 Task: In the Contact  JohnsonMarry@abc7ny.com, Log Call and save with description: 'Engaged in a call with a potential buyer who needs training.'; Select call outcome: 'Busy '; Select call Direction: Inbound; Add date: '23 September, 2023' and time 10:00:AM. Logged in from softage.1@softage.net
Action: Mouse moved to (104, 68)
Screenshot: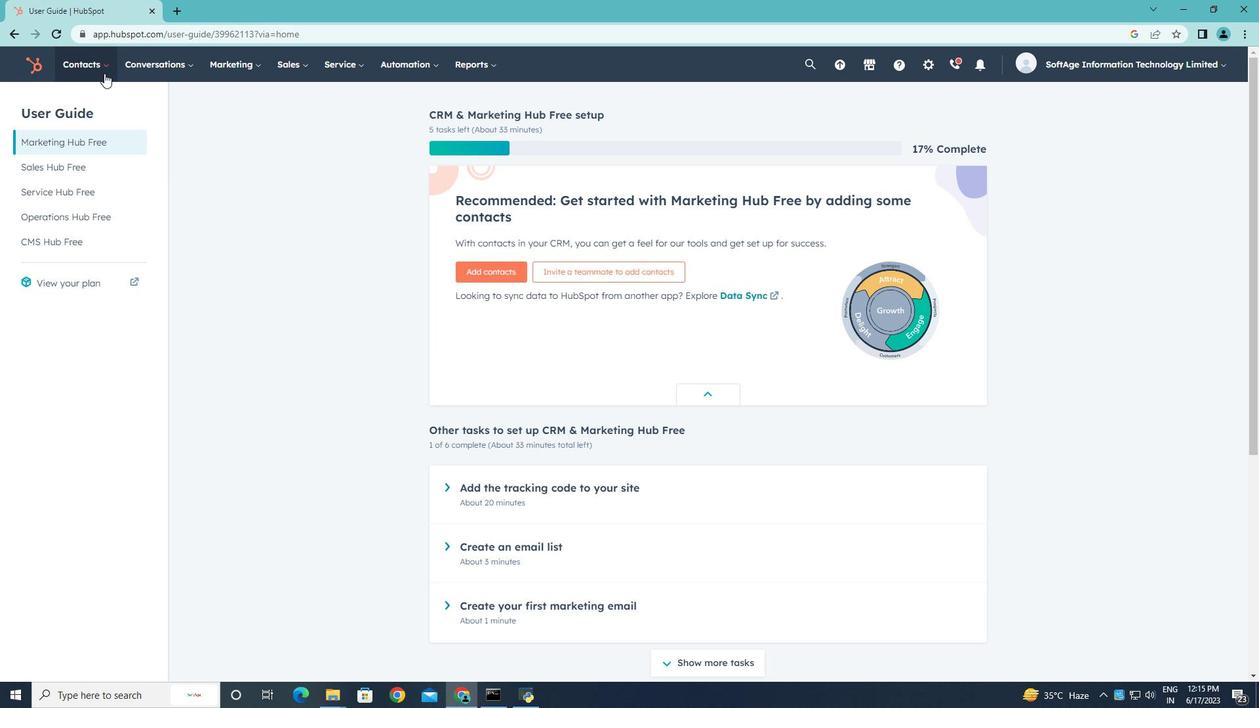 
Action: Mouse pressed left at (104, 68)
Screenshot: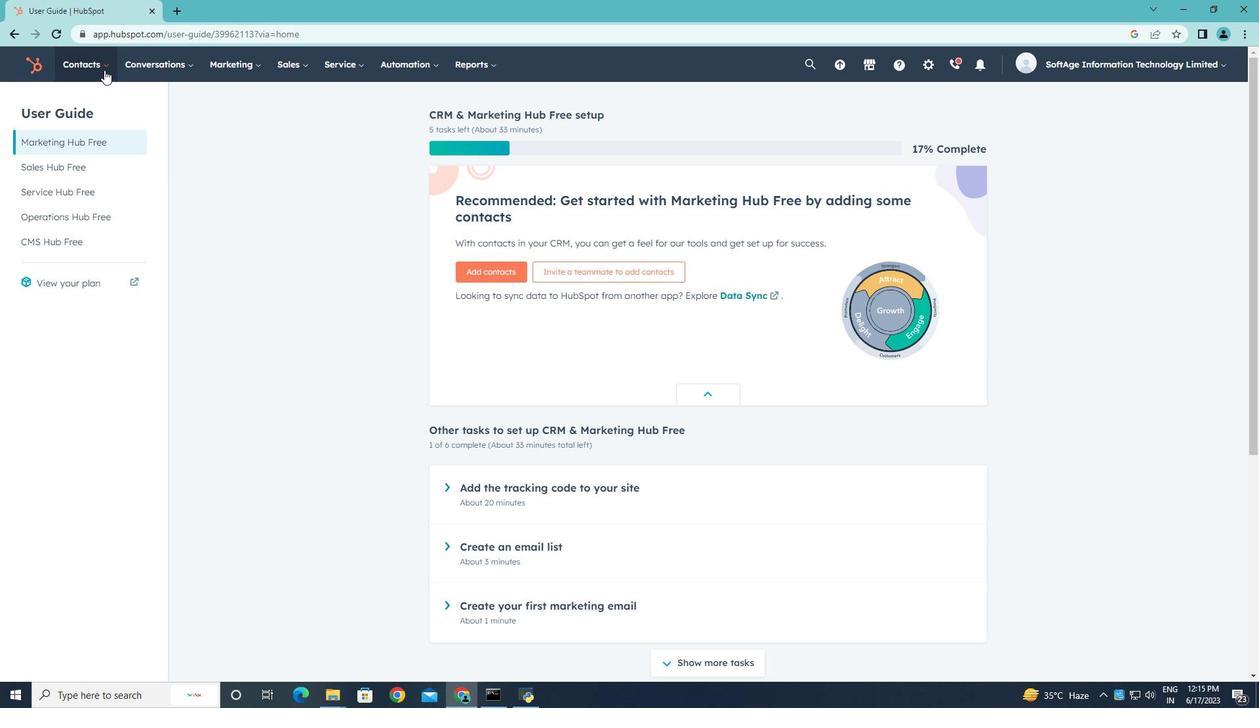 
Action: Mouse moved to (95, 100)
Screenshot: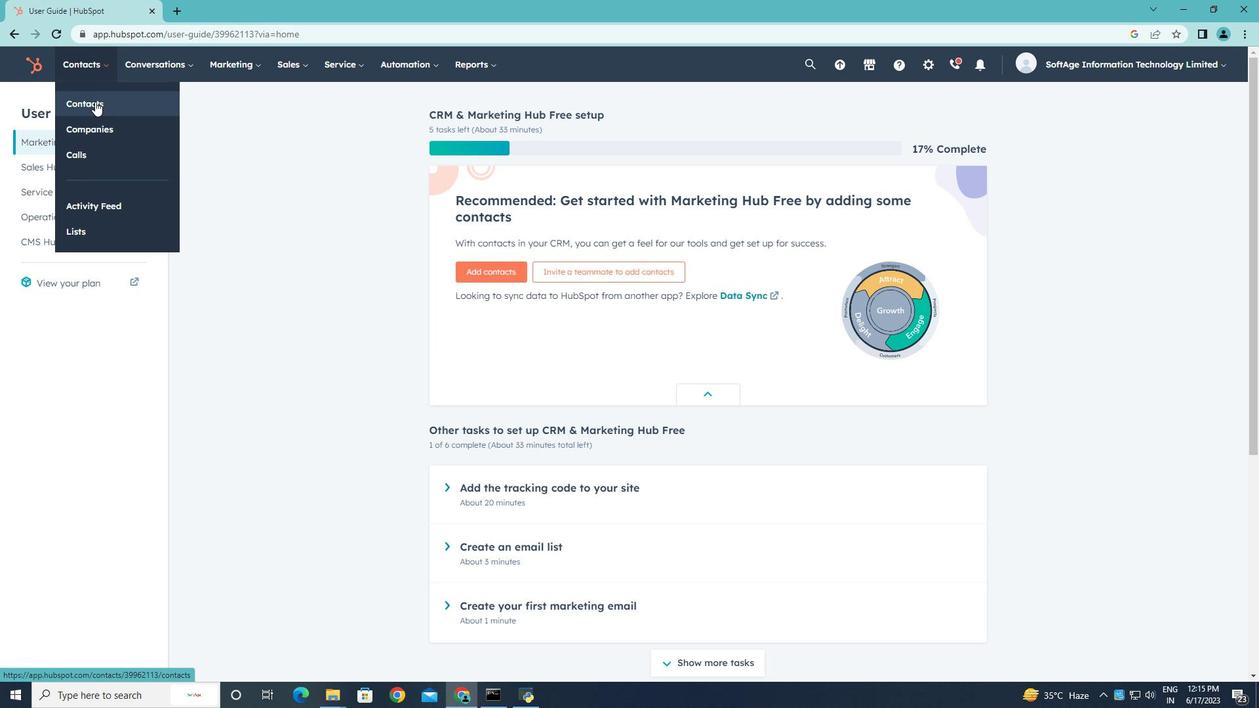 
Action: Mouse pressed left at (95, 100)
Screenshot: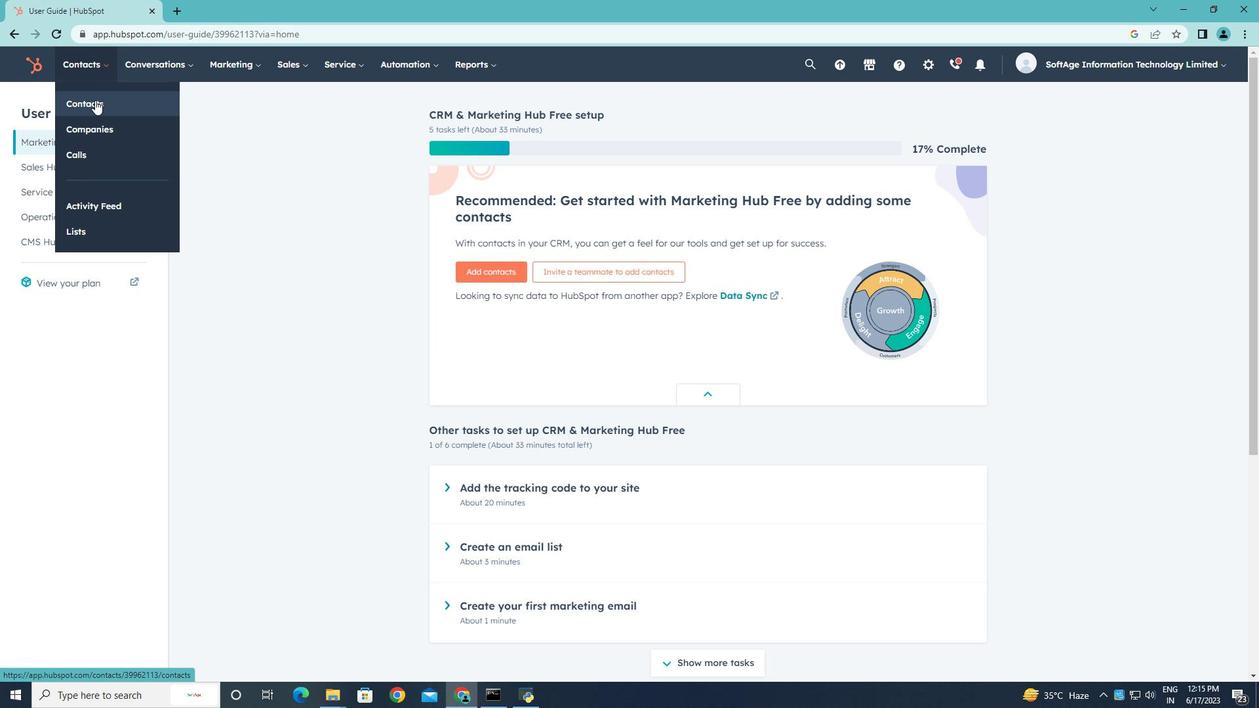 
Action: Mouse moved to (100, 209)
Screenshot: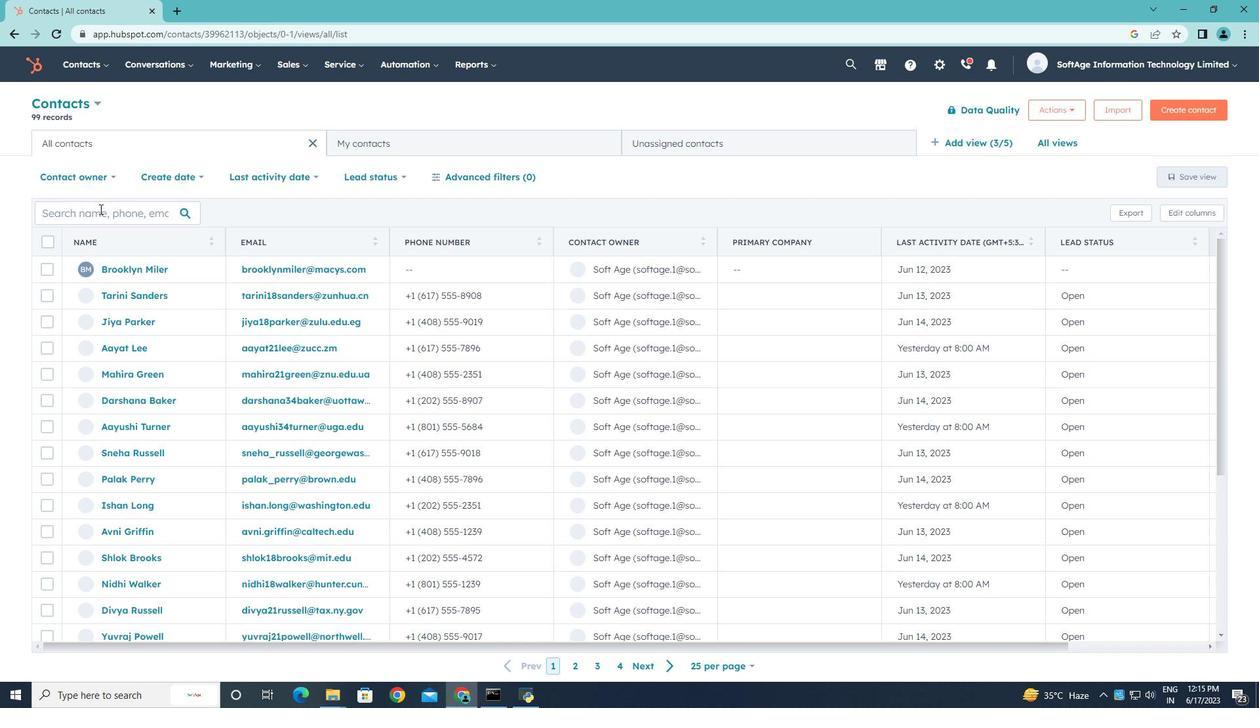 
Action: Mouse pressed left at (100, 209)
Screenshot: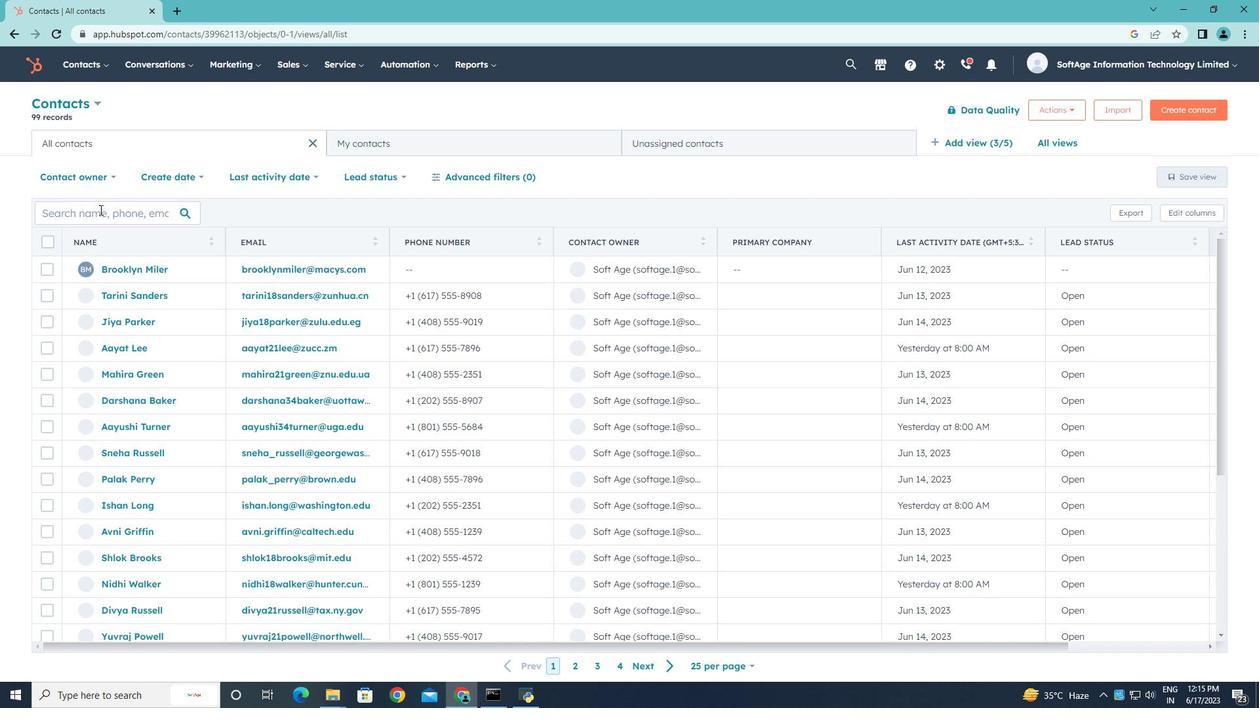 
Action: Key pressed <Key.shift>Johnson<Key.shift>Marry<Key.shift>@abc7ny.com
Screenshot: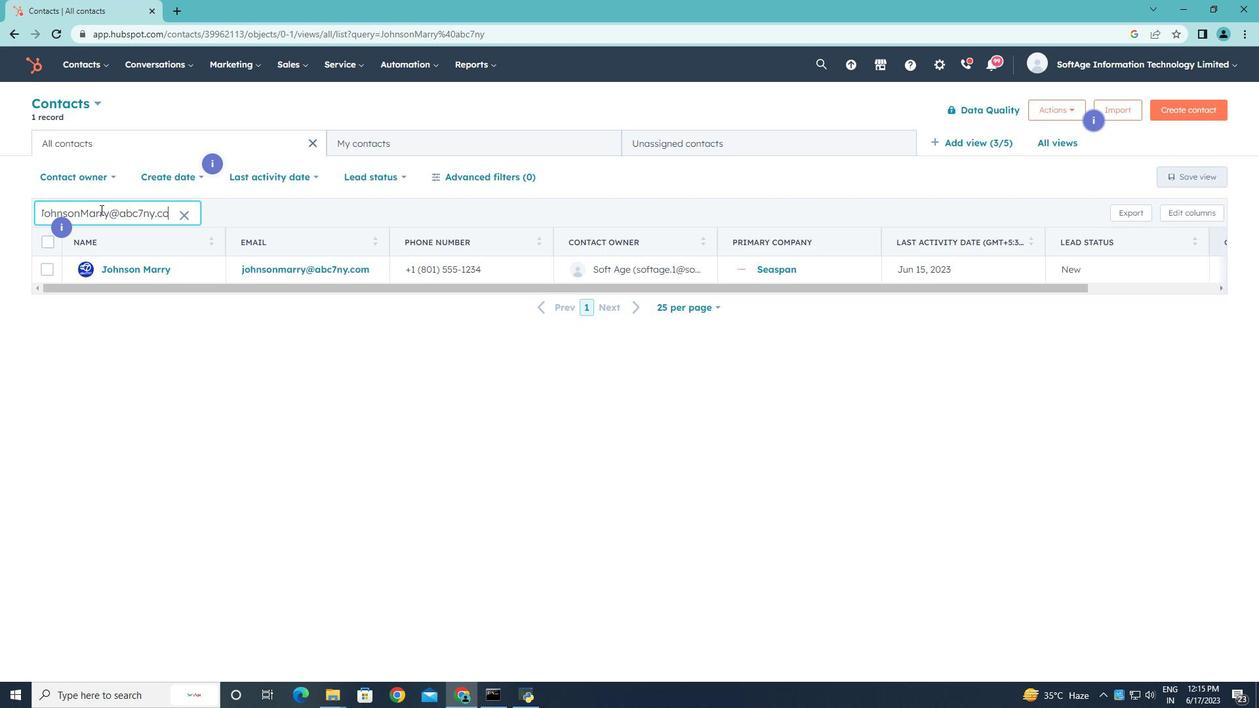 
Action: Mouse moved to (152, 270)
Screenshot: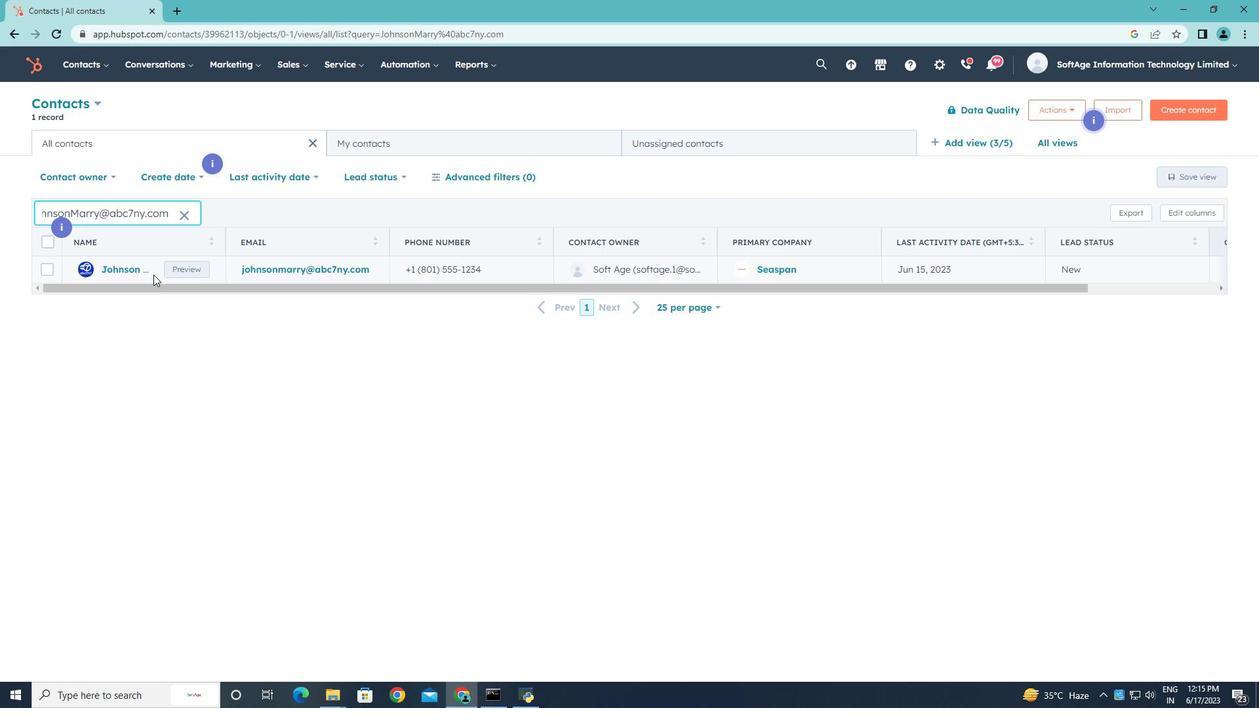 
Action: Mouse pressed left at (152, 270)
Screenshot: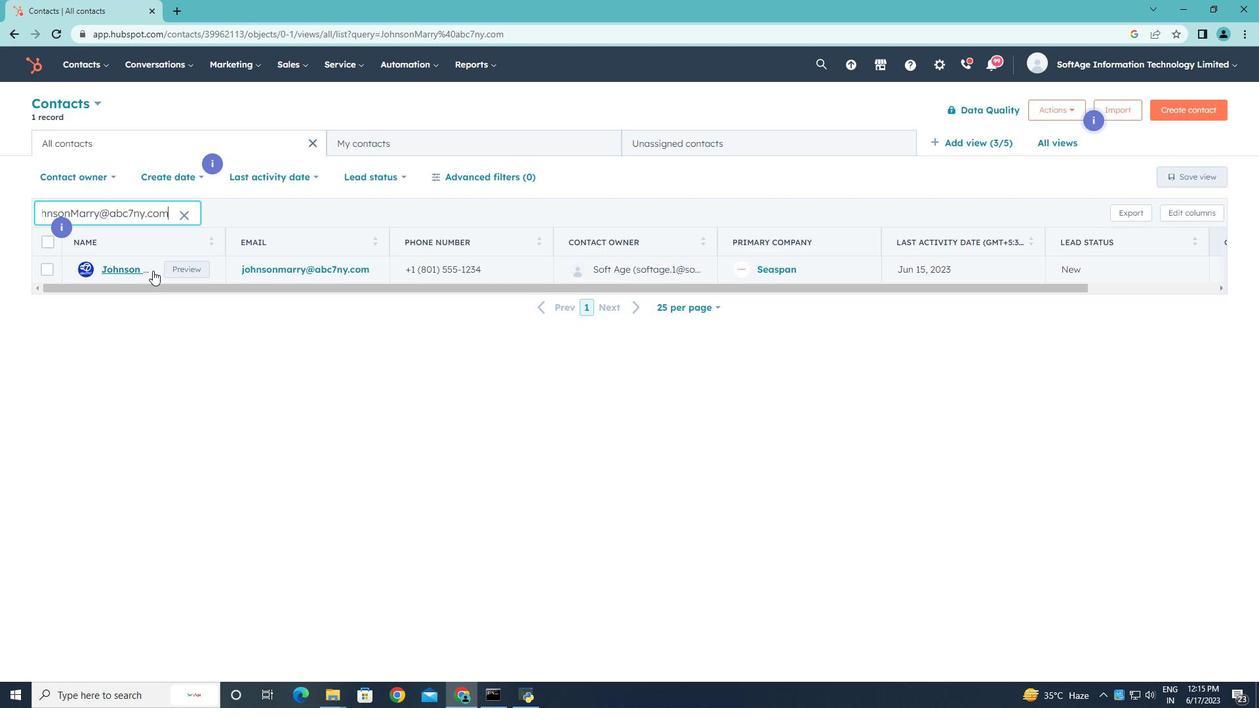 
Action: Mouse moved to (259, 220)
Screenshot: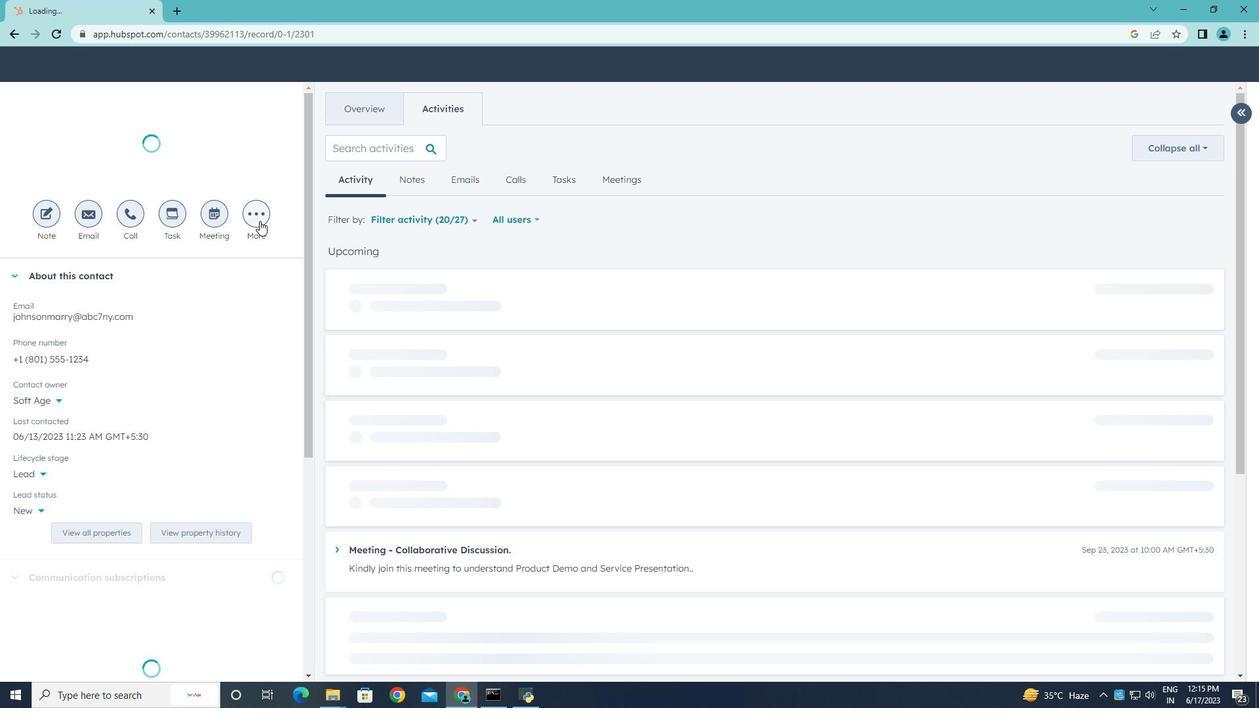 
Action: Mouse pressed left at (259, 220)
Screenshot: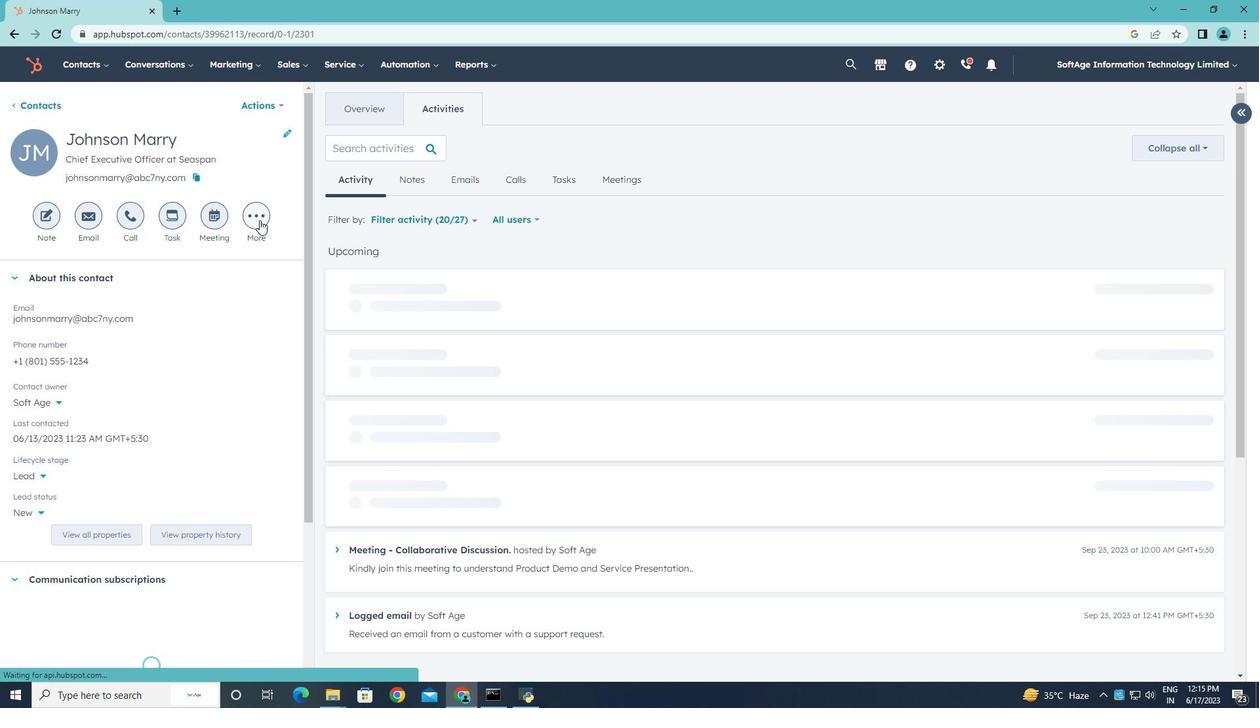 
Action: Mouse moved to (251, 329)
Screenshot: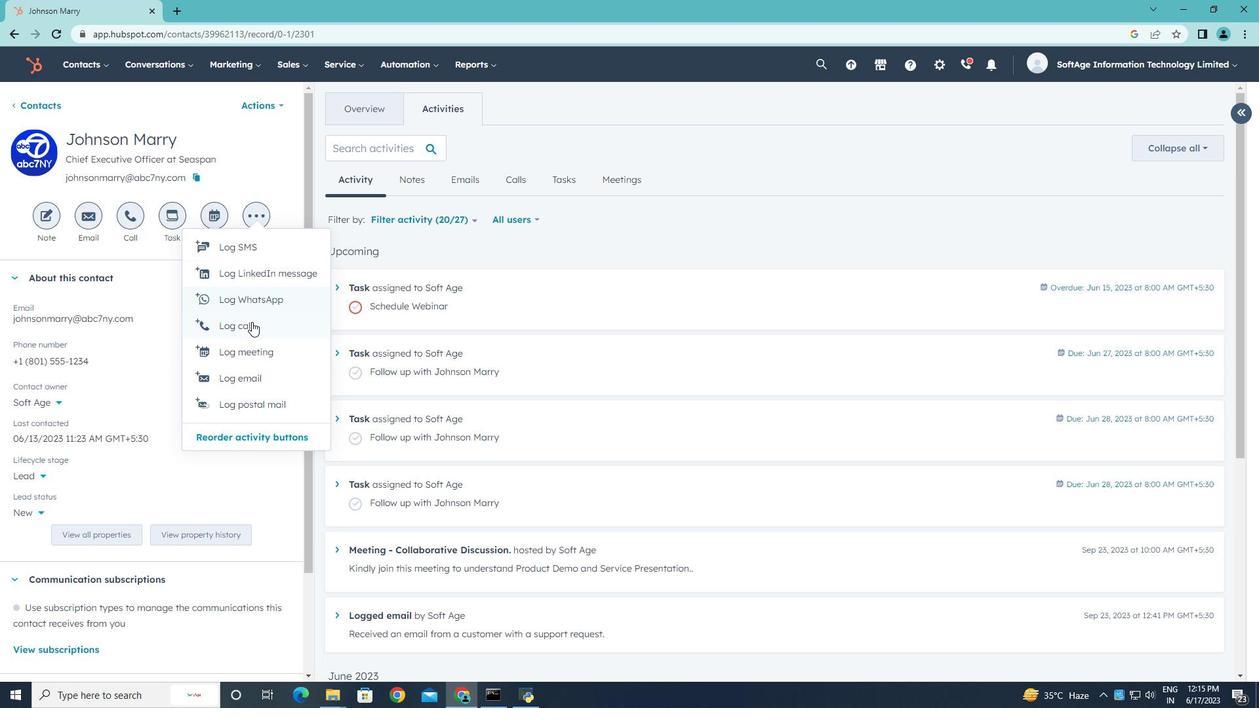
Action: Mouse pressed left at (251, 329)
Screenshot: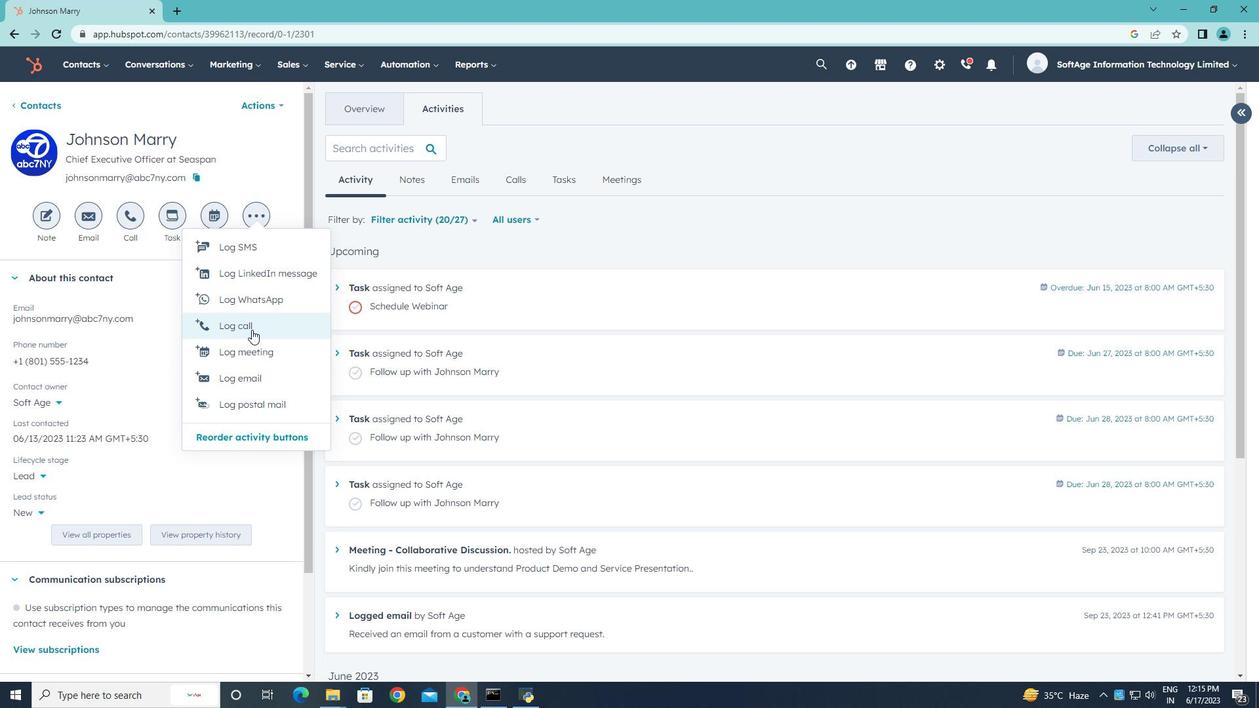 
Action: Key pressed <Key.shift>Engaged<Key.space>i<Key.space><Key.backspace>n<Key.space>a<Key.space>call<Key.space>with<Key.space>a<Key.space>potential<Key.space>buyer<Key.space>who<Key.space>needs<Key.space>training
Screenshot: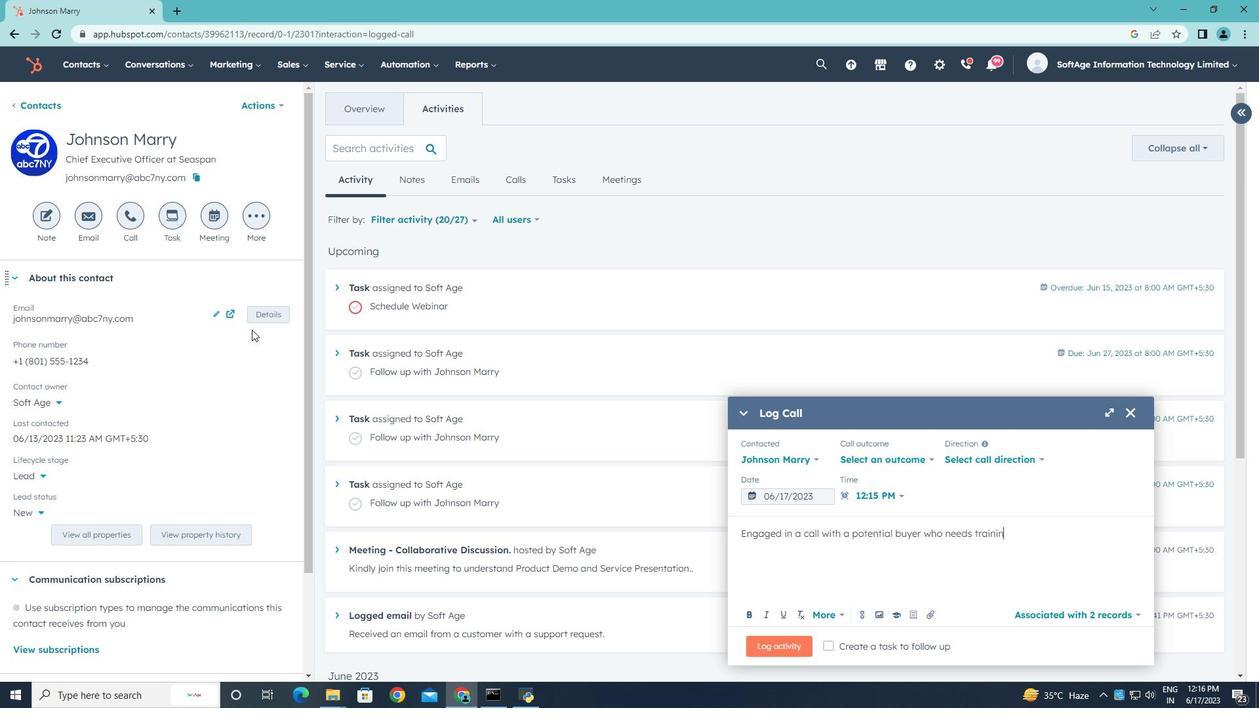 
Action: Mouse moved to (916, 636)
Screenshot: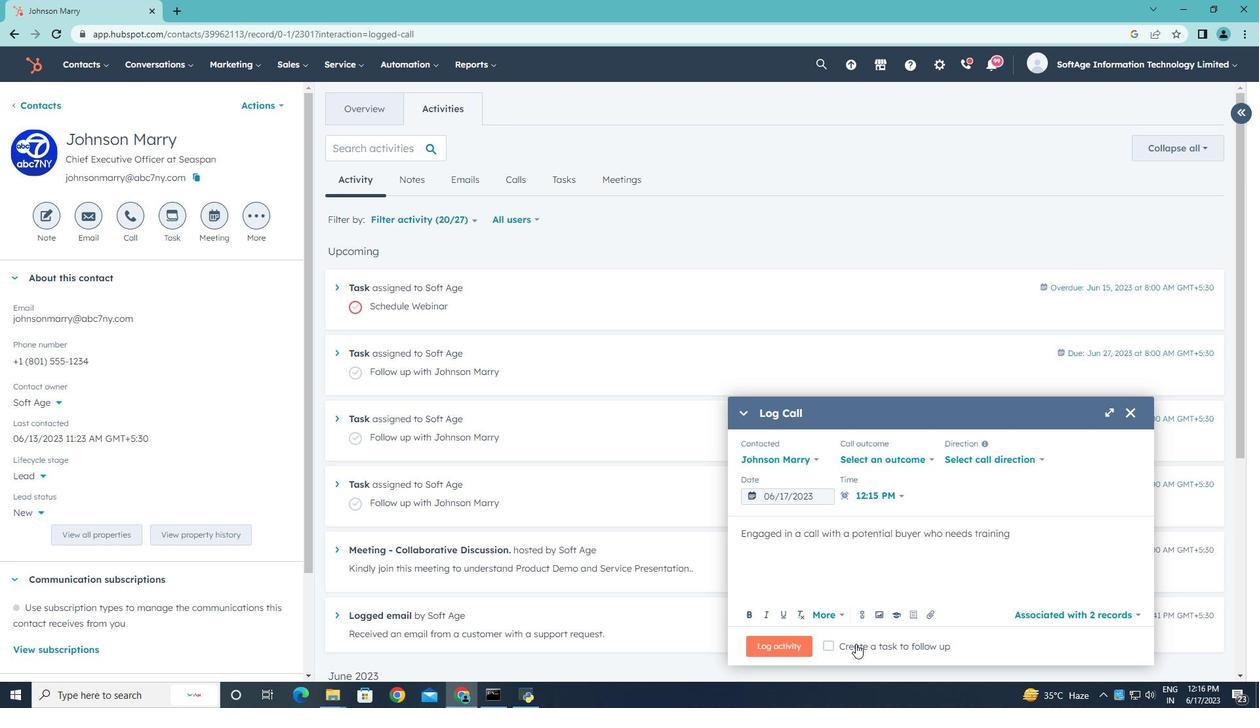 
Action: Key pressed .
Screenshot: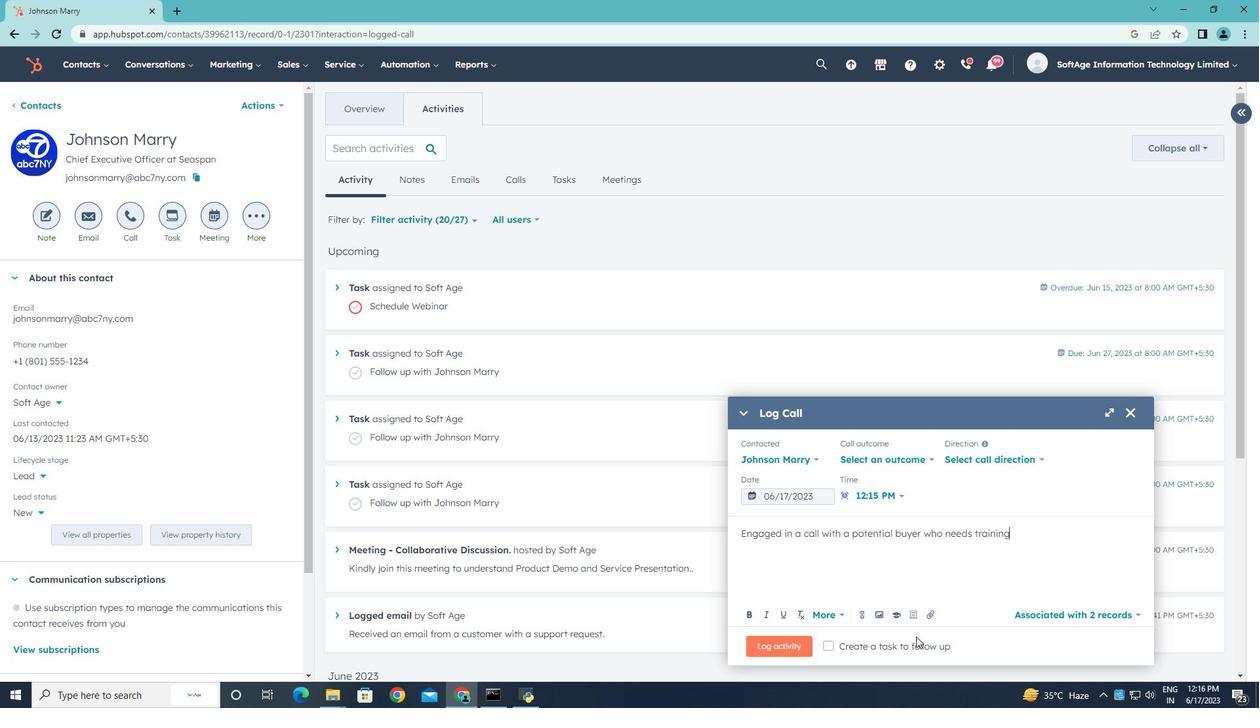 
Action: Mouse moved to (929, 460)
Screenshot: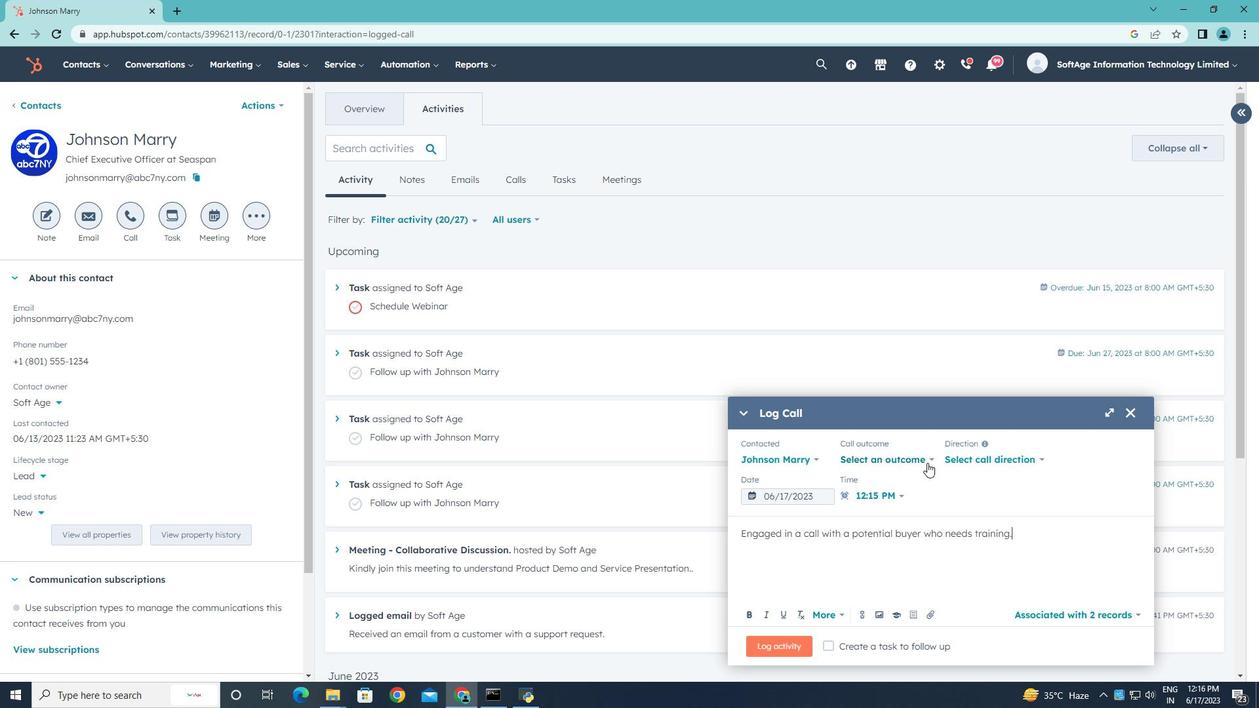 
Action: Mouse pressed left at (929, 460)
Screenshot: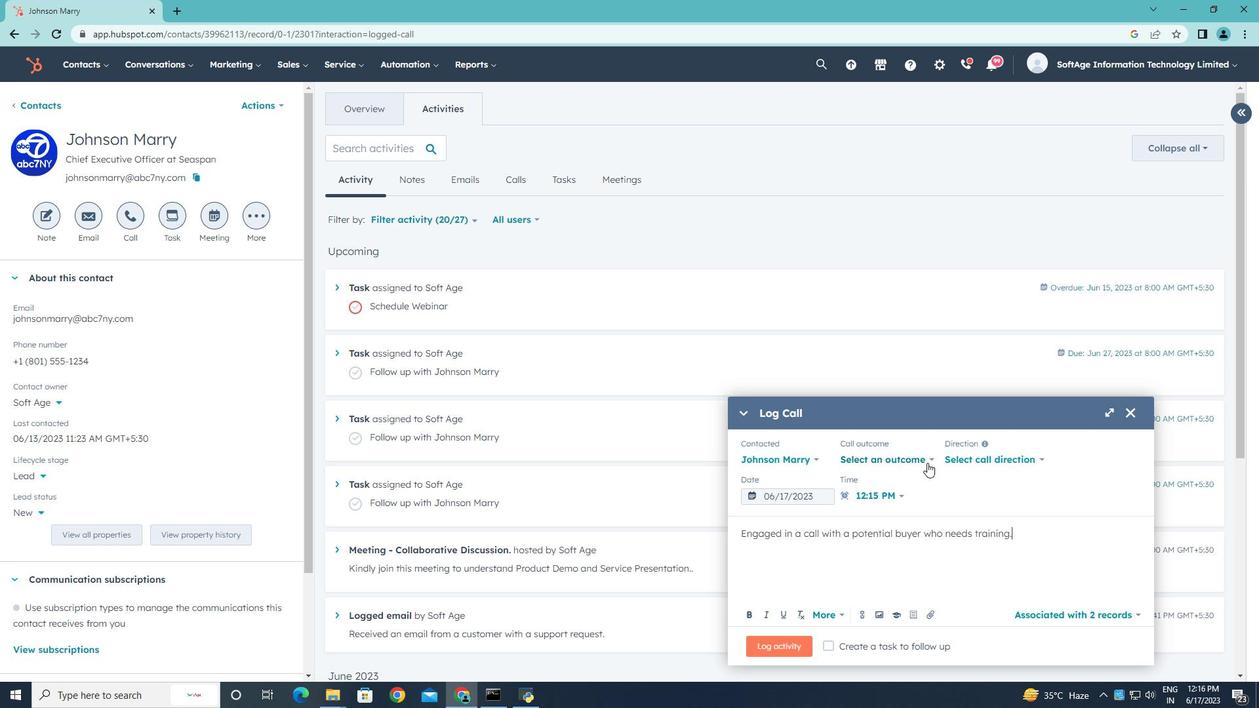 
Action: Mouse moved to (875, 490)
Screenshot: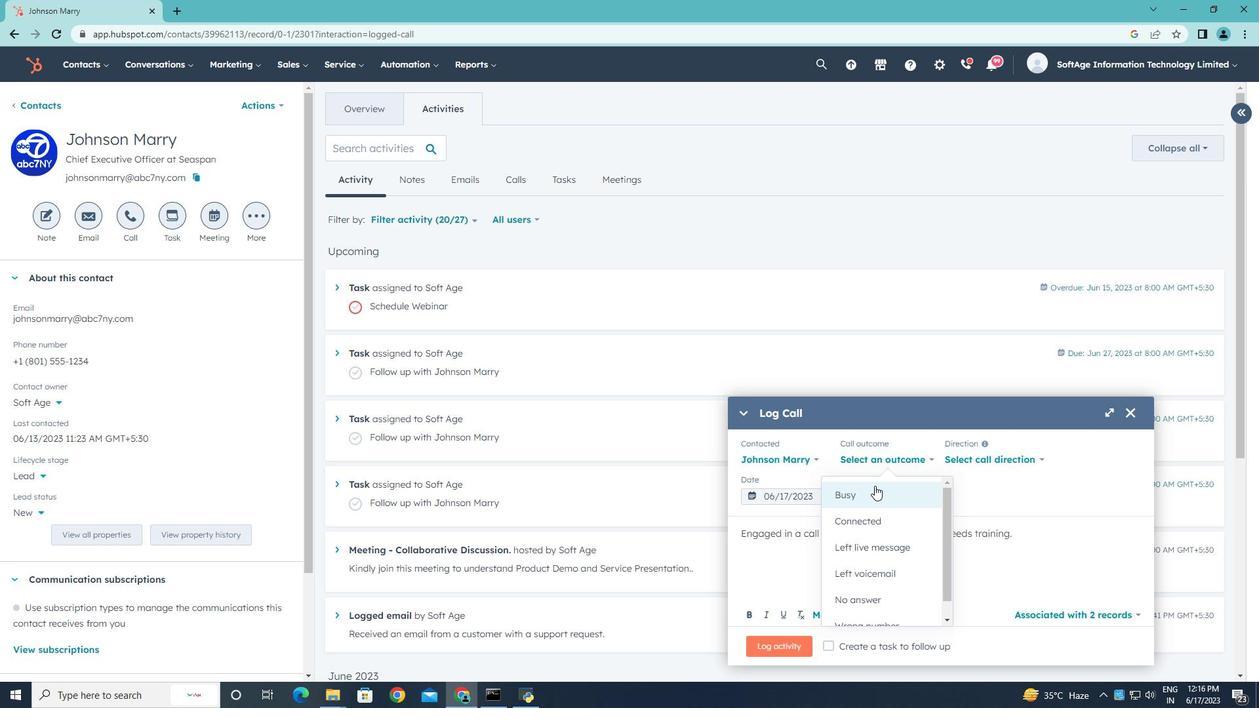 
Action: Mouse pressed left at (875, 490)
Screenshot: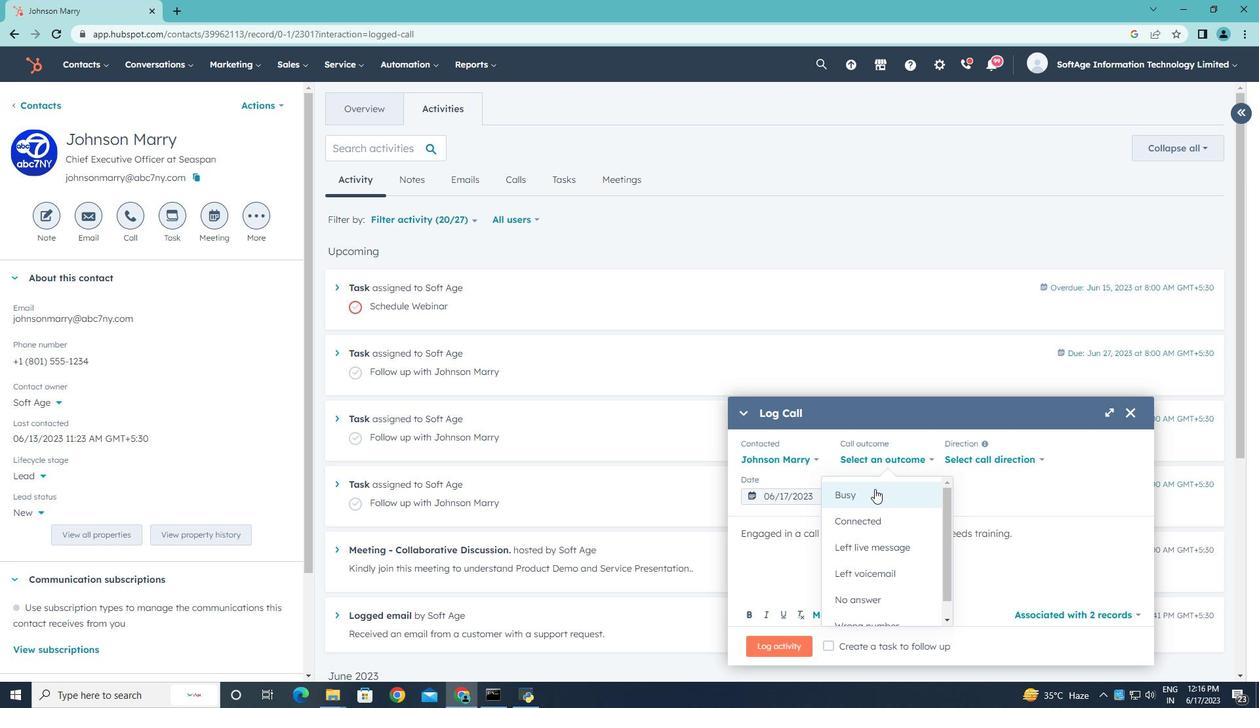 
Action: Mouse moved to (977, 459)
Screenshot: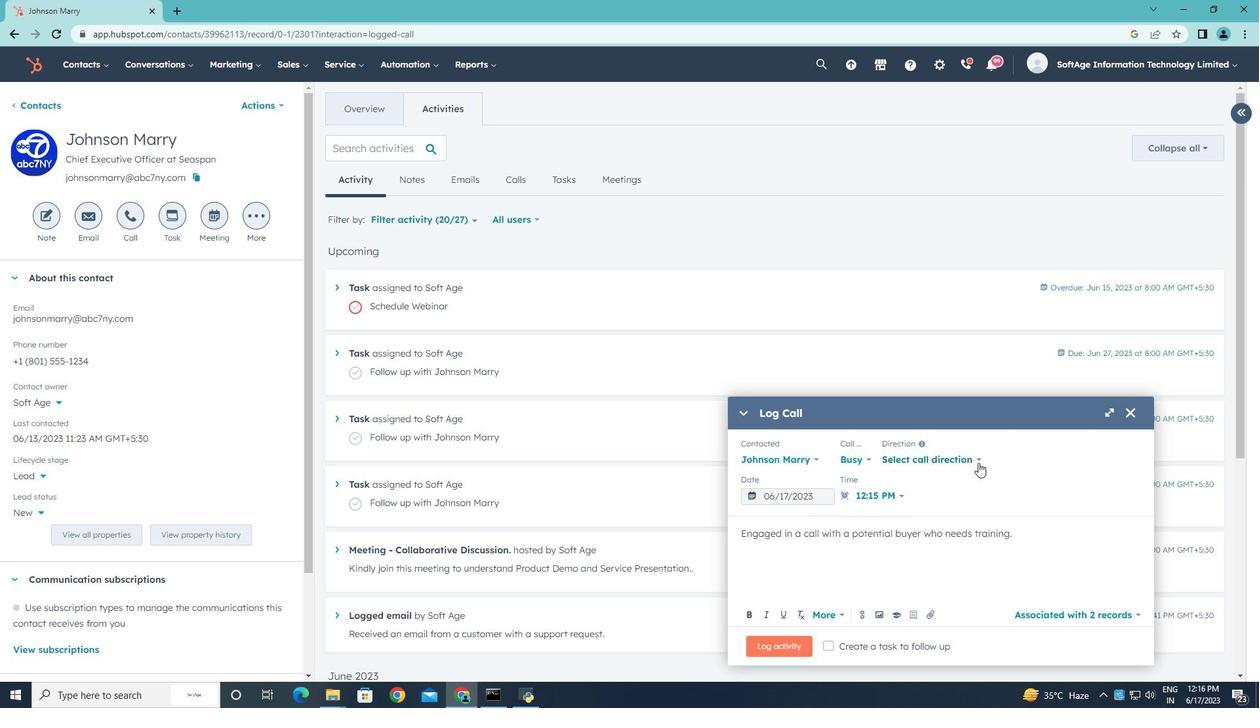 
Action: Mouse pressed left at (977, 459)
Screenshot: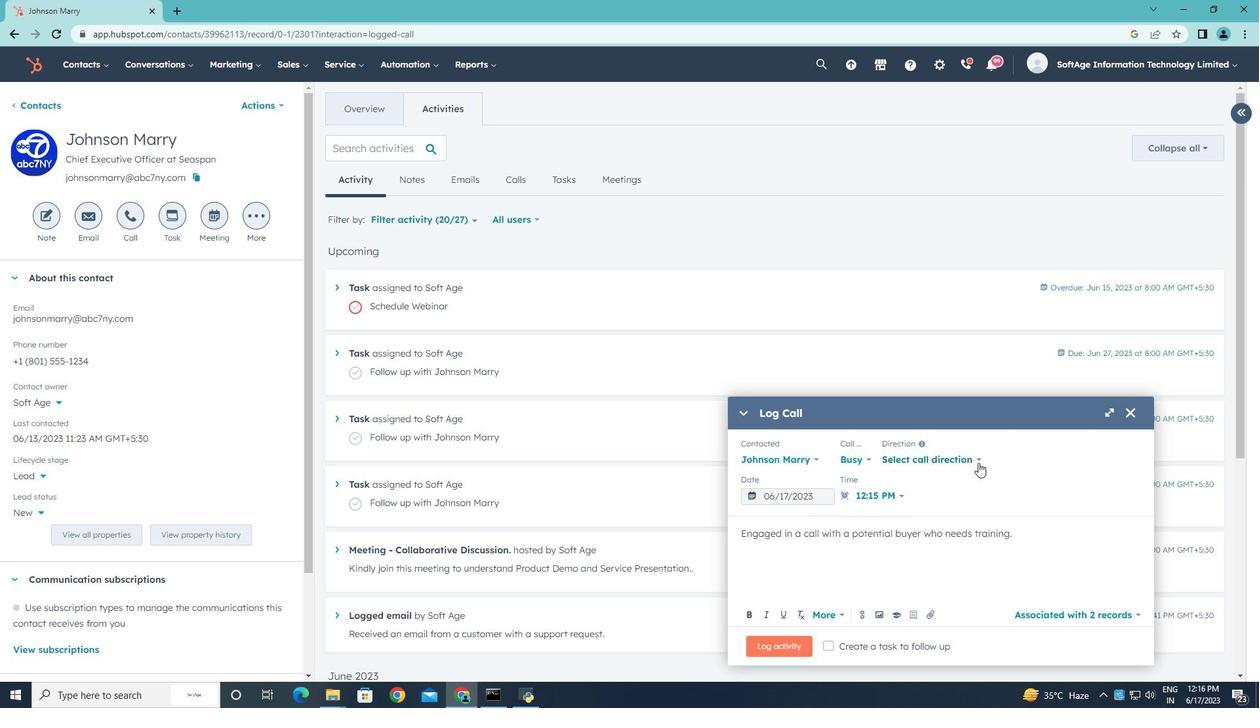 
Action: Mouse moved to (936, 495)
Screenshot: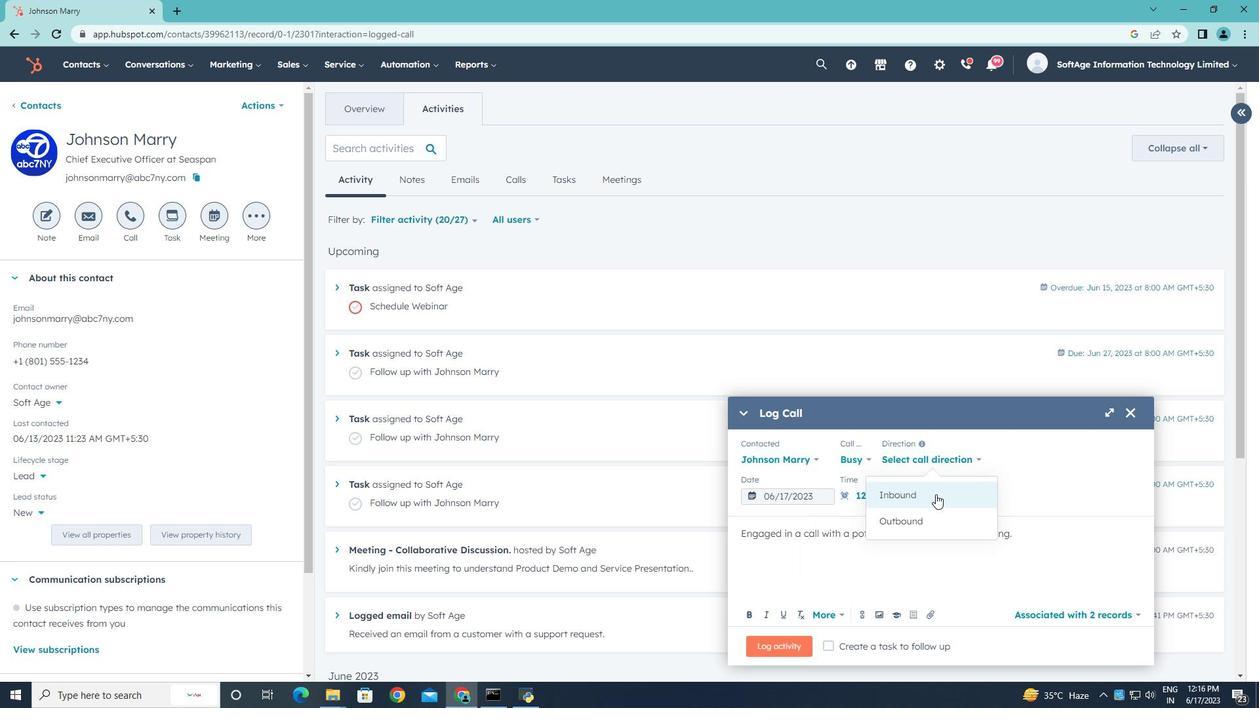 
Action: Mouse pressed left at (936, 495)
Screenshot: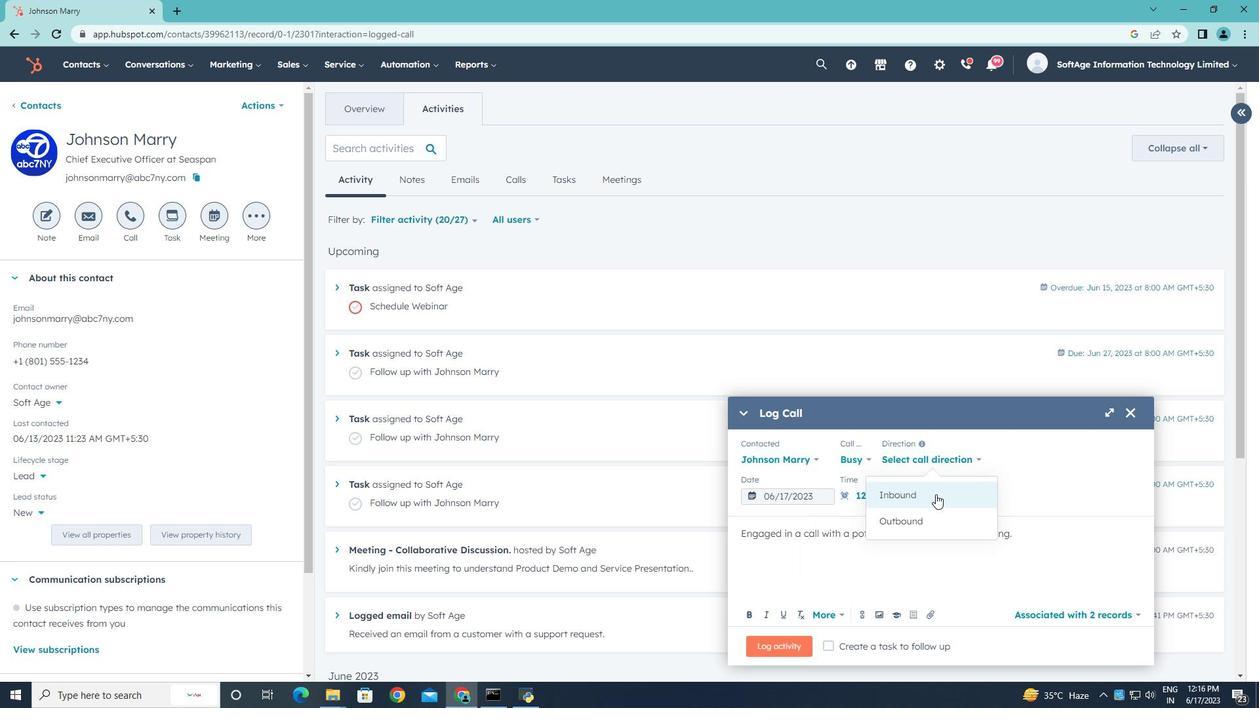 
Action: Mouse moved to (1037, 463)
Screenshot: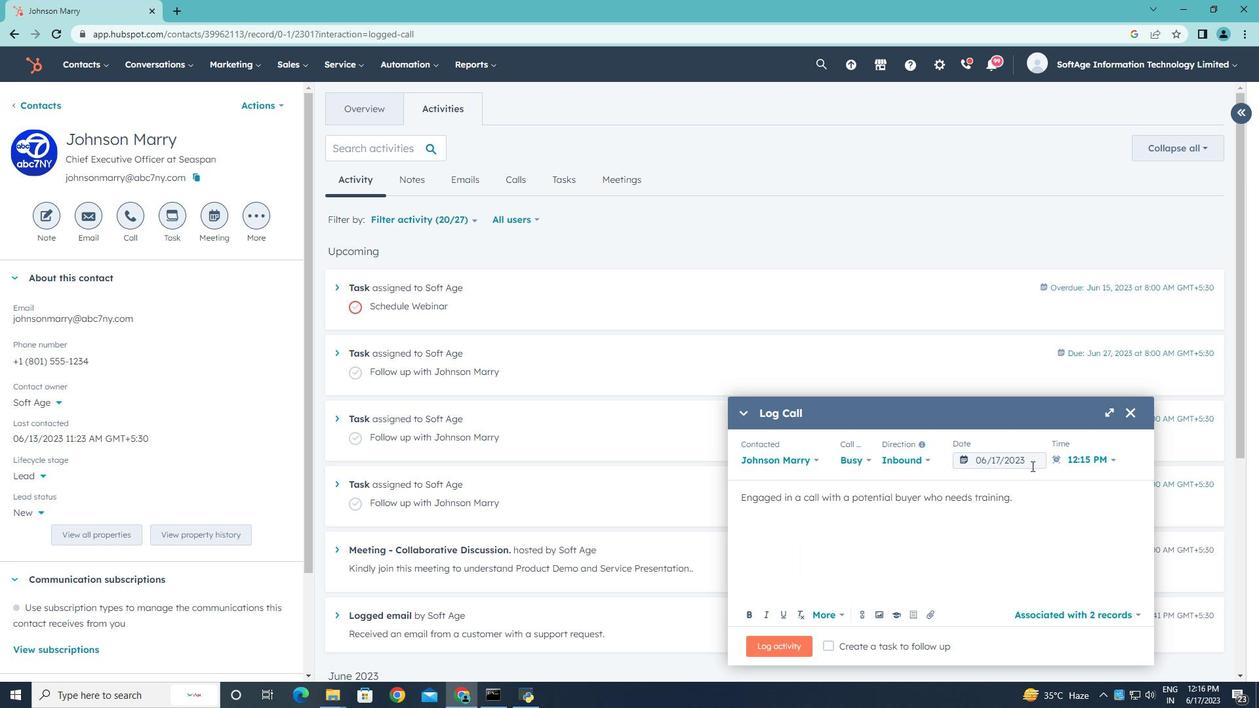 
Action: Mouse pressed left at (1037, 463)
Screenshot: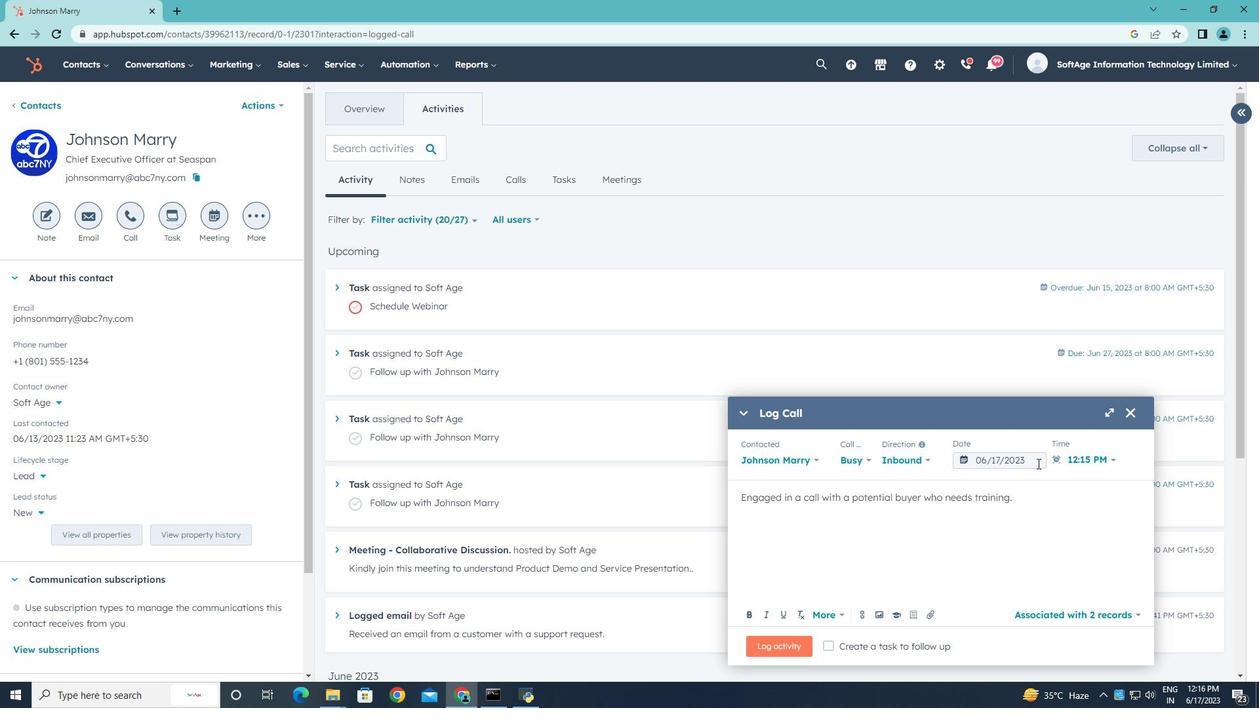 
Action: Mouse moved to (1122, 250)
Screenshot: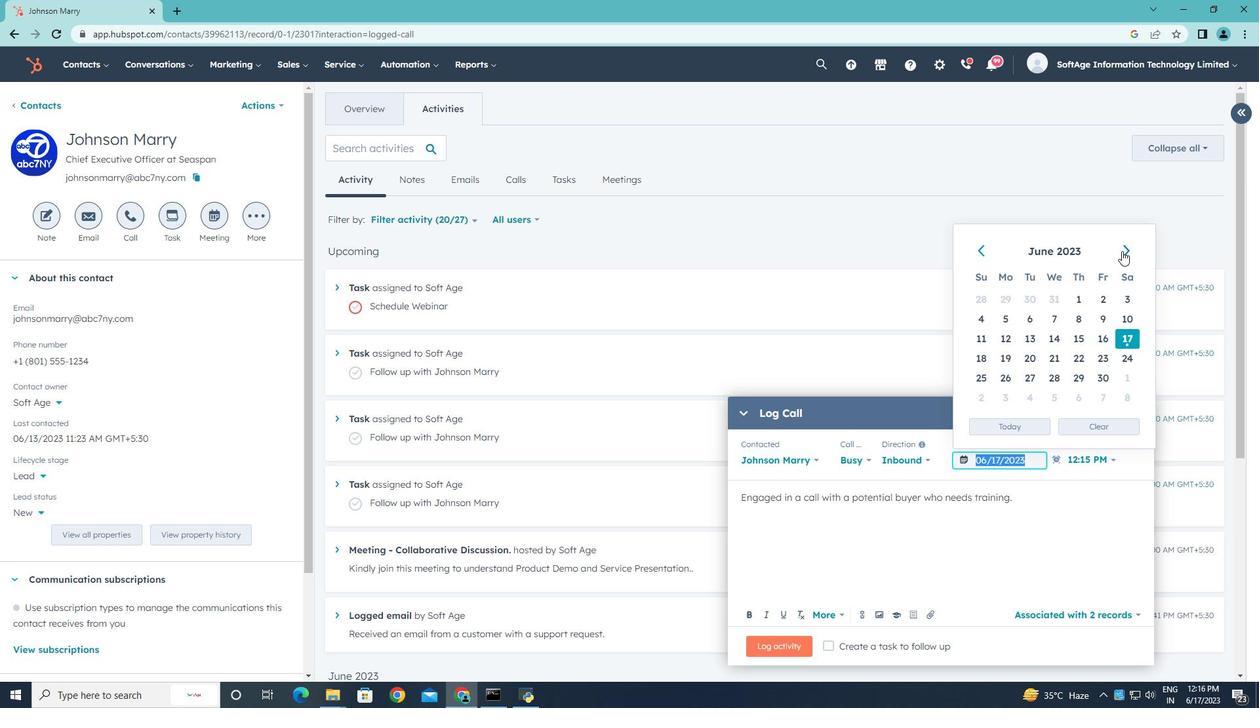 
Action: Mouse pressed left at (1122, 250)
Screenshot: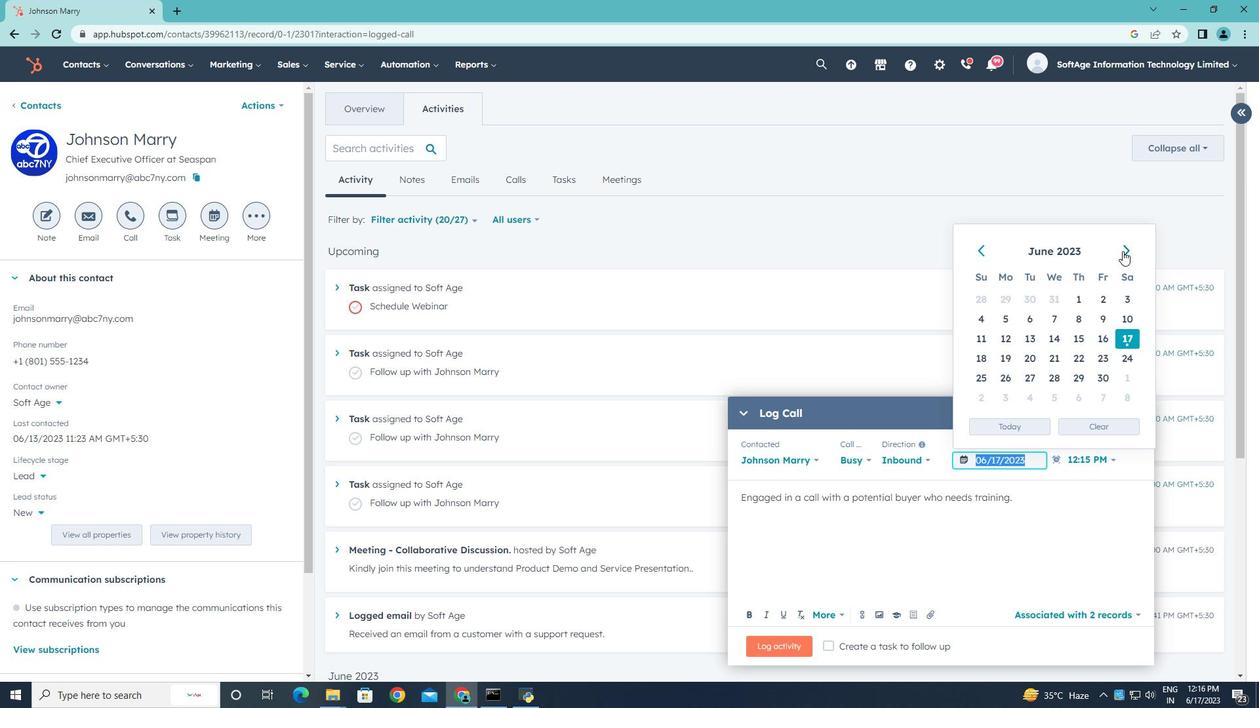 
Action: Mouse pressed left at (1122, 250)
Screenshot: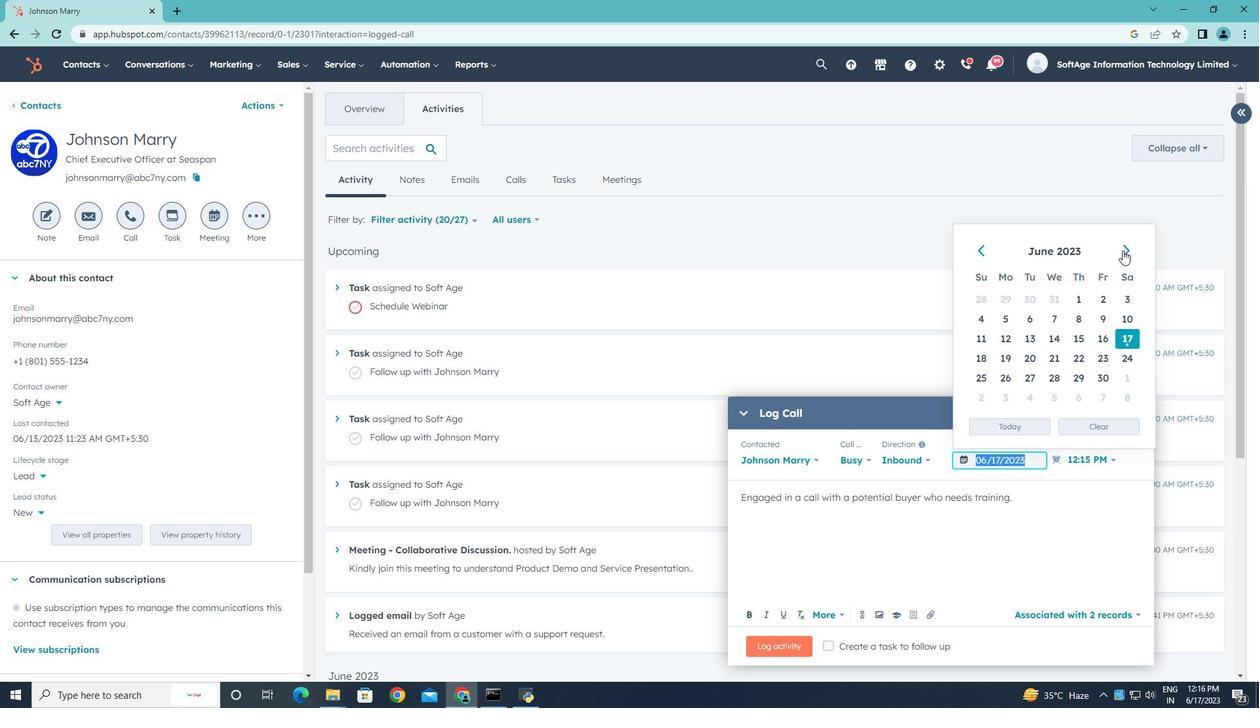 
Action: Mouse pressed left at (1122, 250)
Screenshot: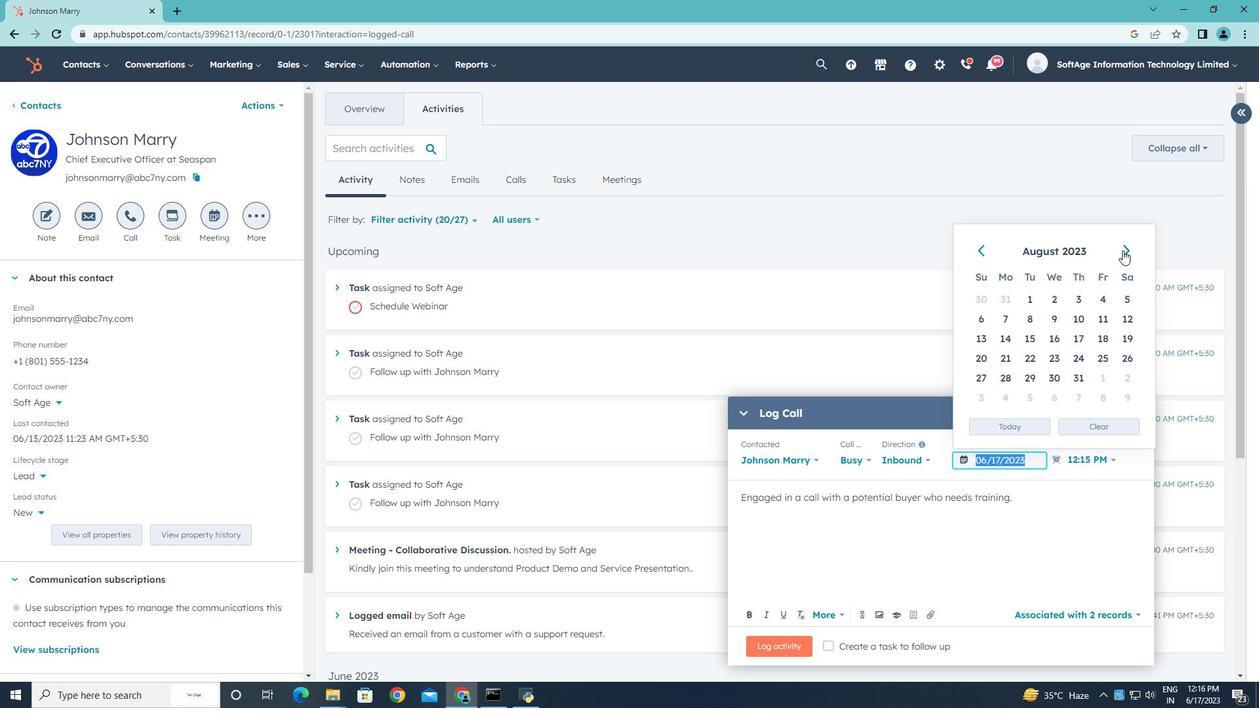 
Action: Mouse moved to (1124, 360)
Screenshot: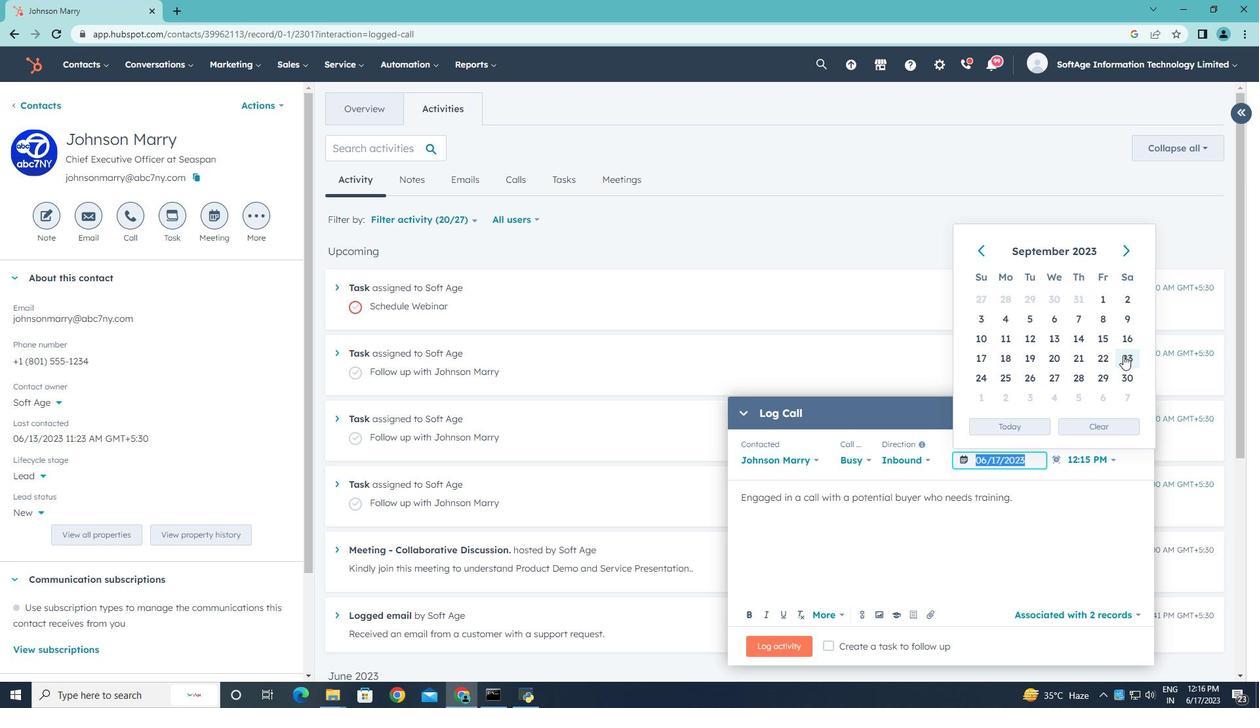 
Action: Mouse pressed left at (1124, 360)
Screenshot: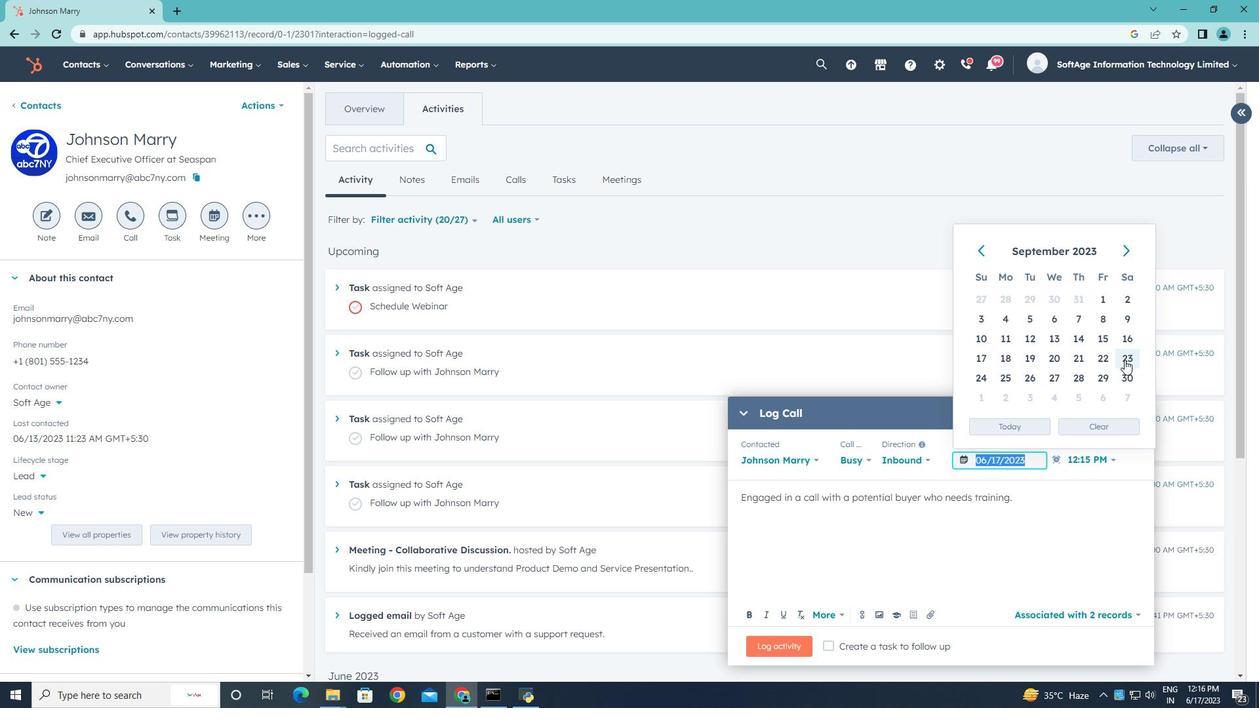 
Action: Mouse moved to (1113, 460)
Screenshot: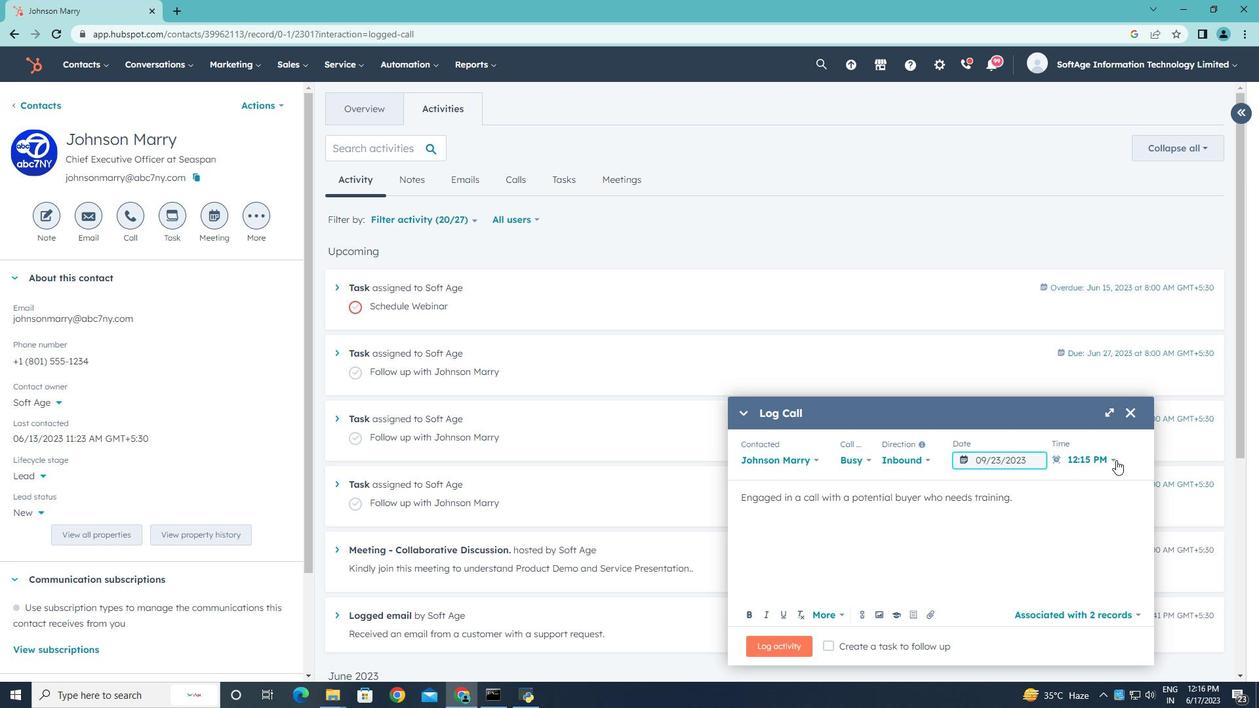 
Action: Mouse pressed left at (1113, 460)
Screenshot: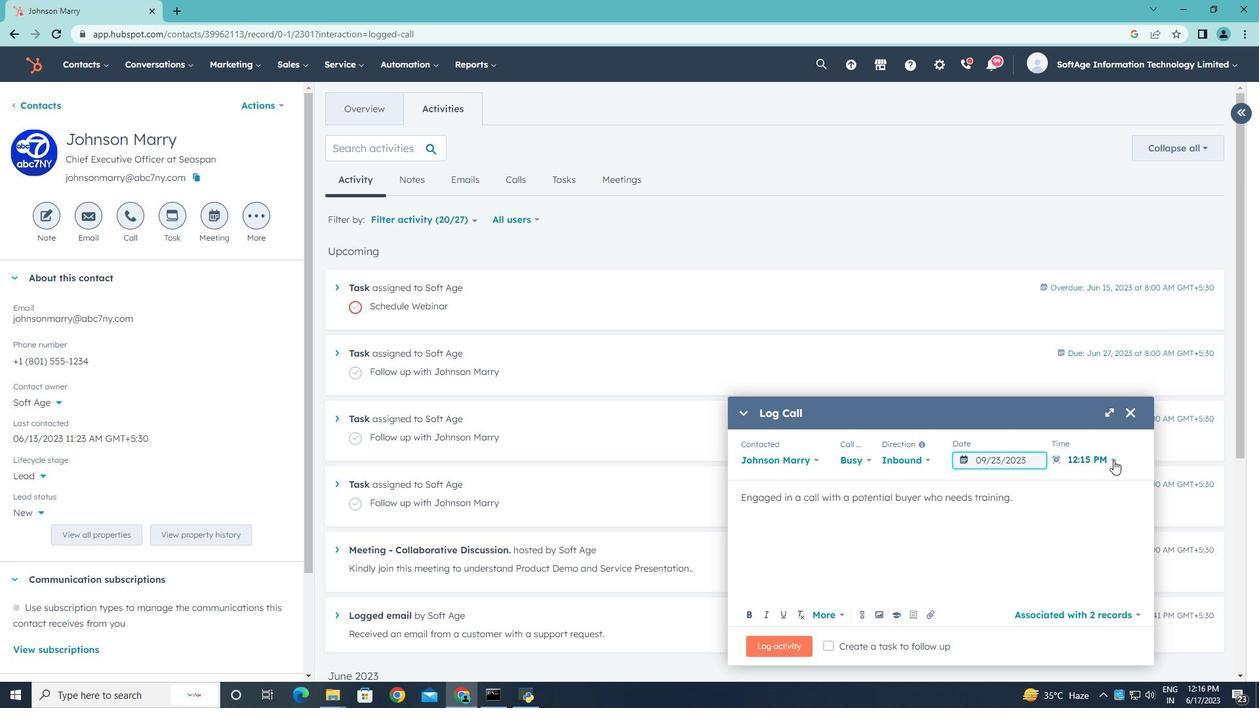 
Action: Mouse moved to (1061, 574)
Screenshot: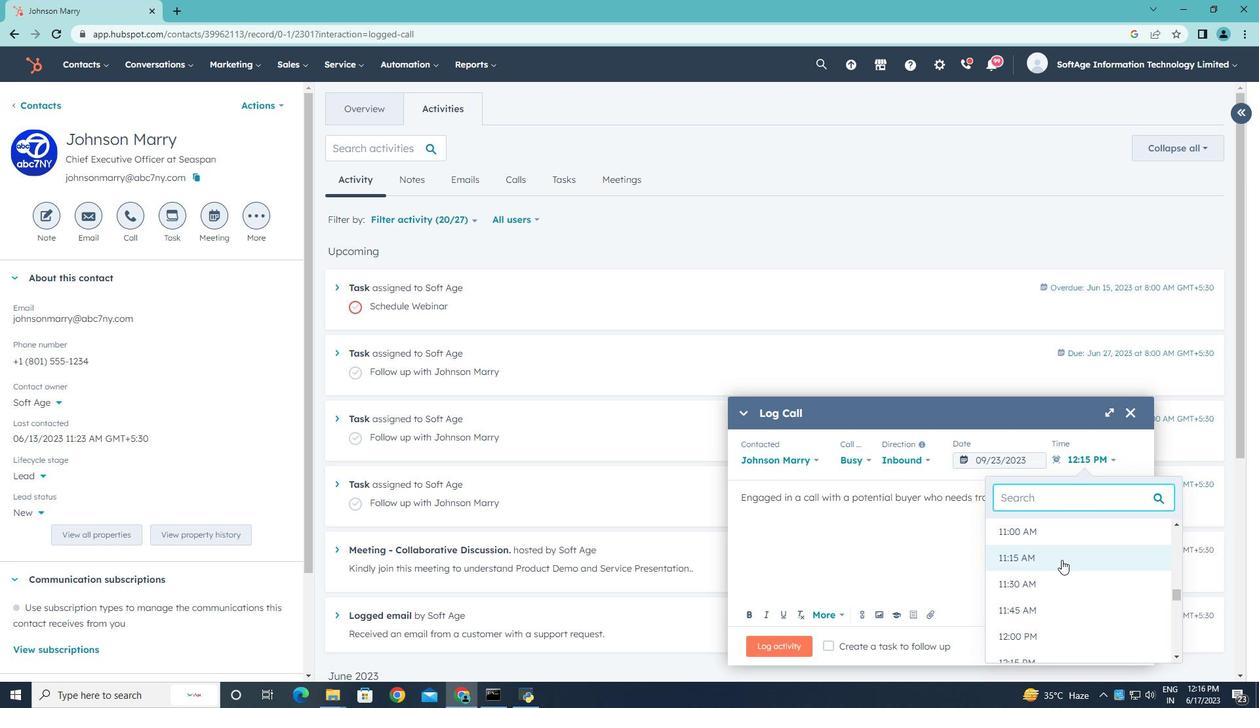 
Action: Mouse scrolled (1061, 575) with delta (0, 0)
Screenshot: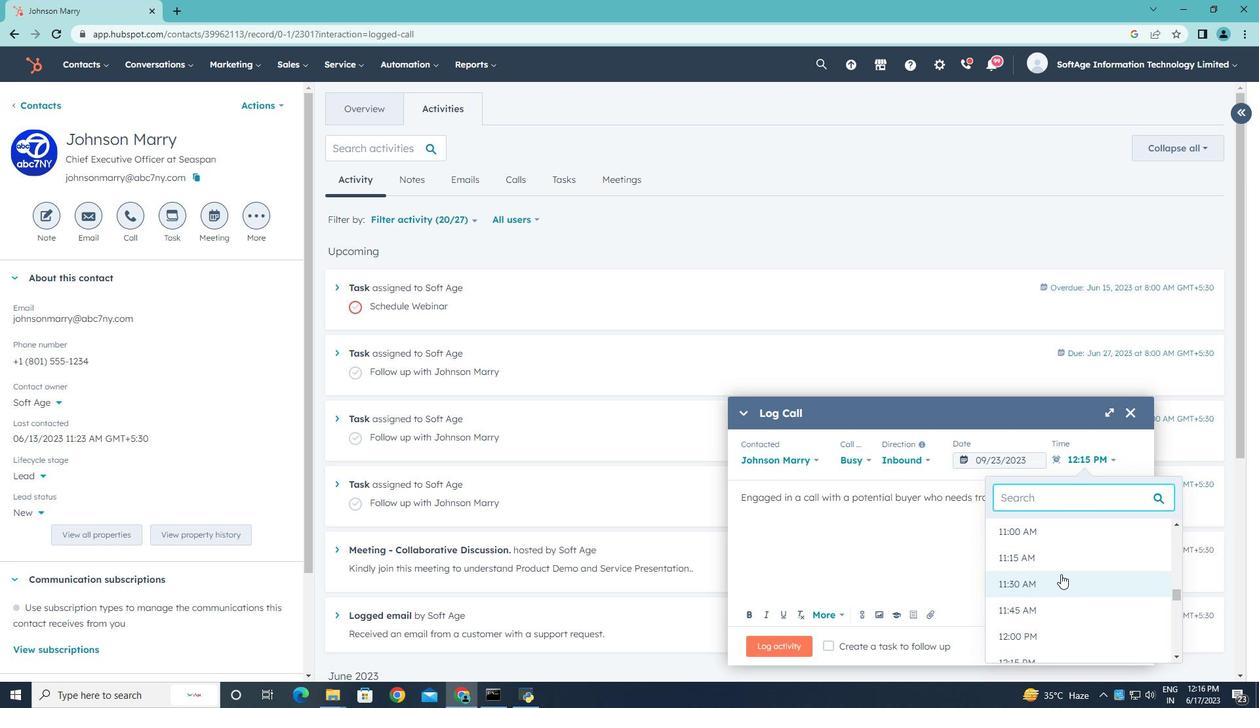 
Action: Mouse moved to (1061, 574)
Screenshot: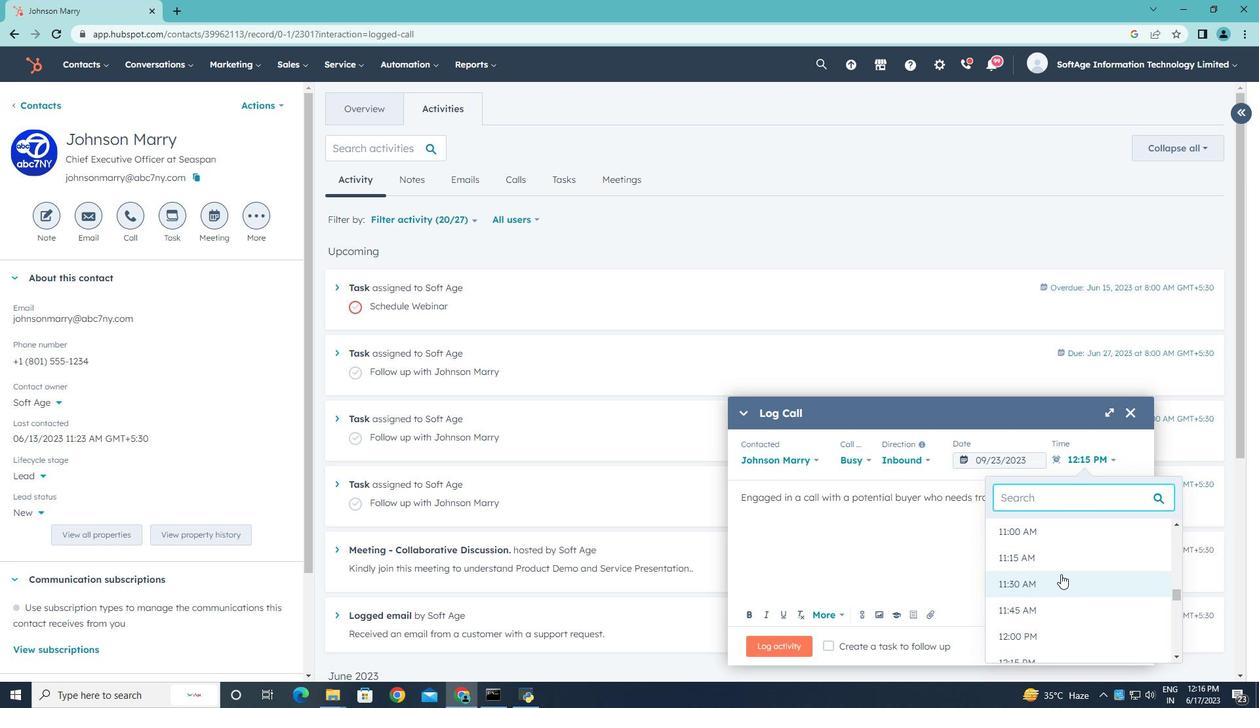
Action: Mouse scrolled (1061, 575) with delta (0, 0)
Screenshot: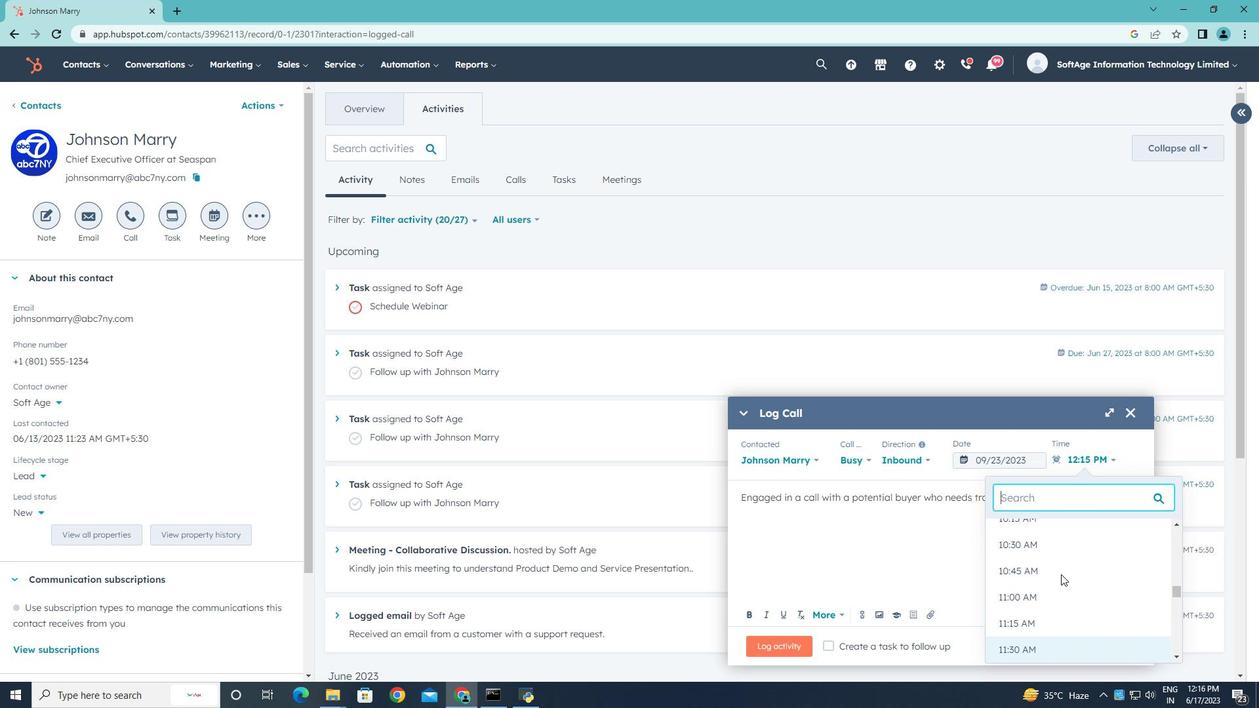 
Action: Mouse moved to (1061, 561)
Screenshot: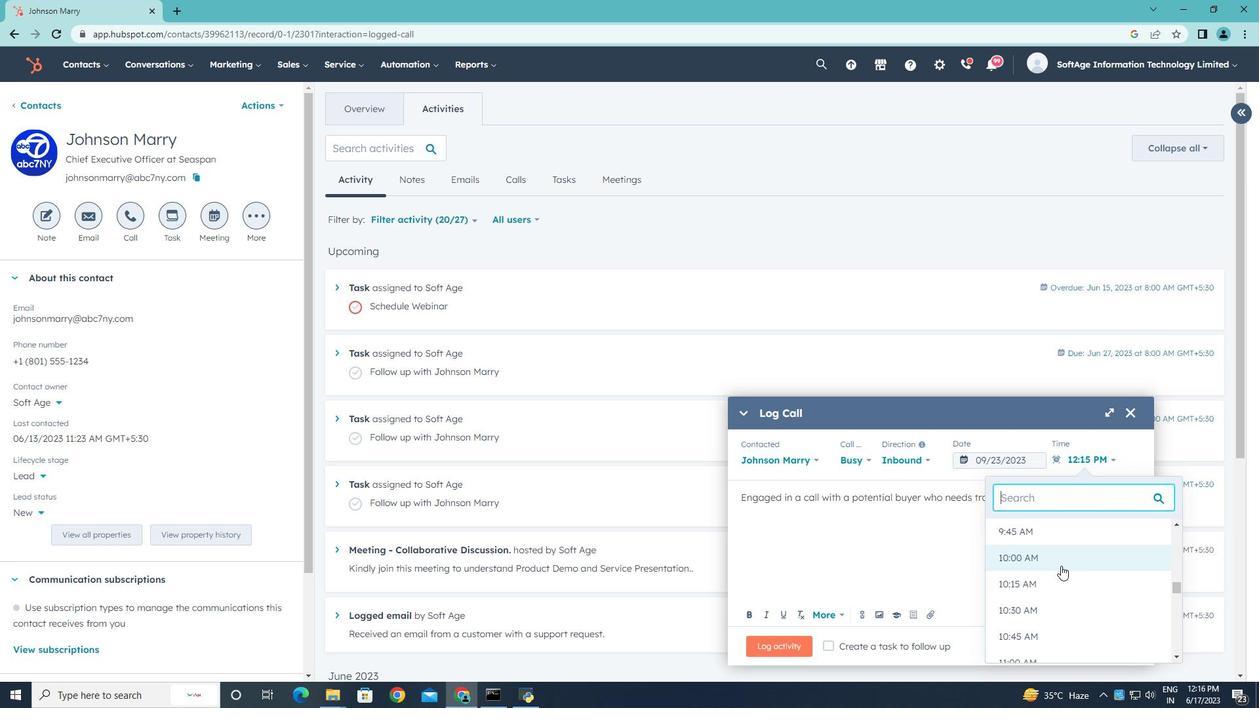 
Action: Mouse pressed left at (1061, 561)
Screenshot: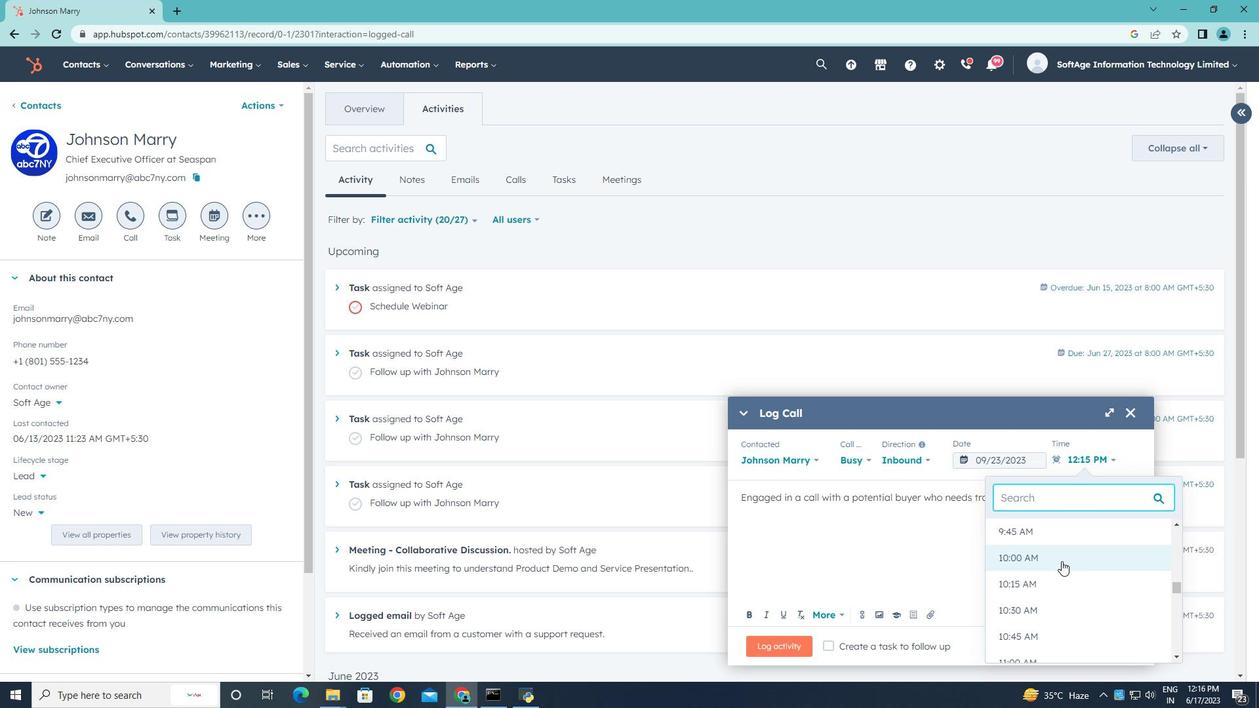 
Action: Mouse moved to (777, 646)
Screenshot: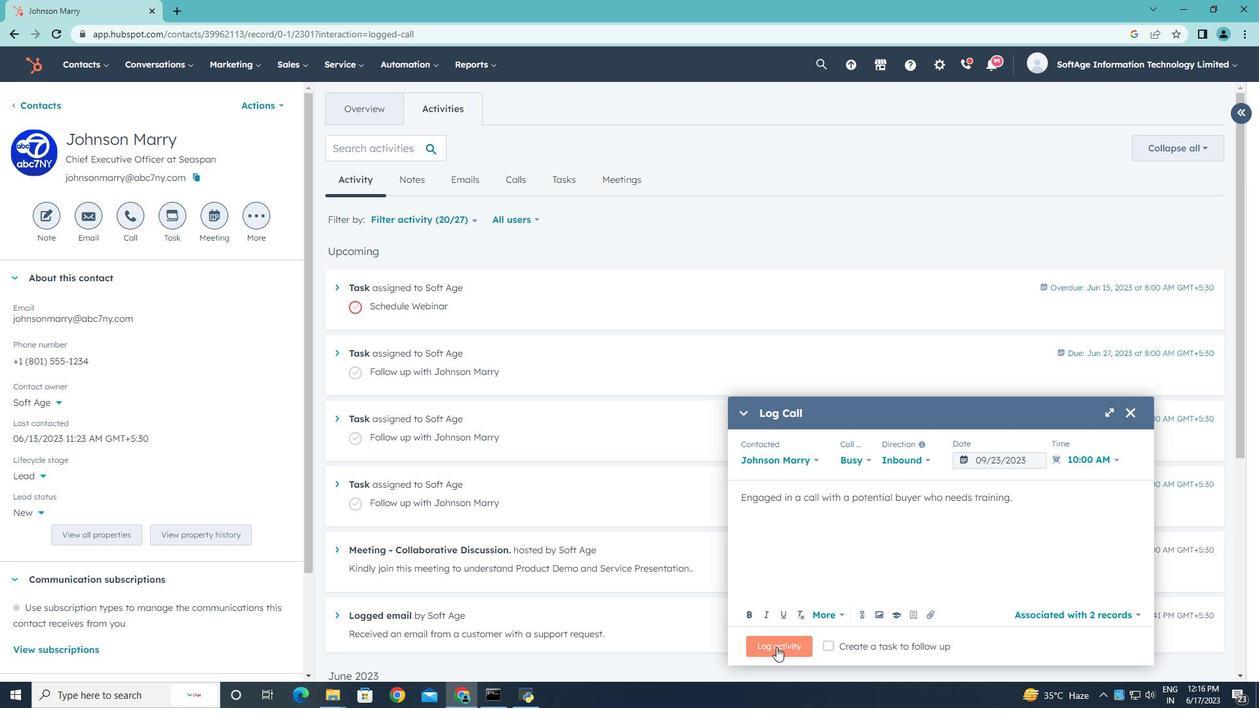 
Action: Mouse pressed left at (777, 646)
Screenshot: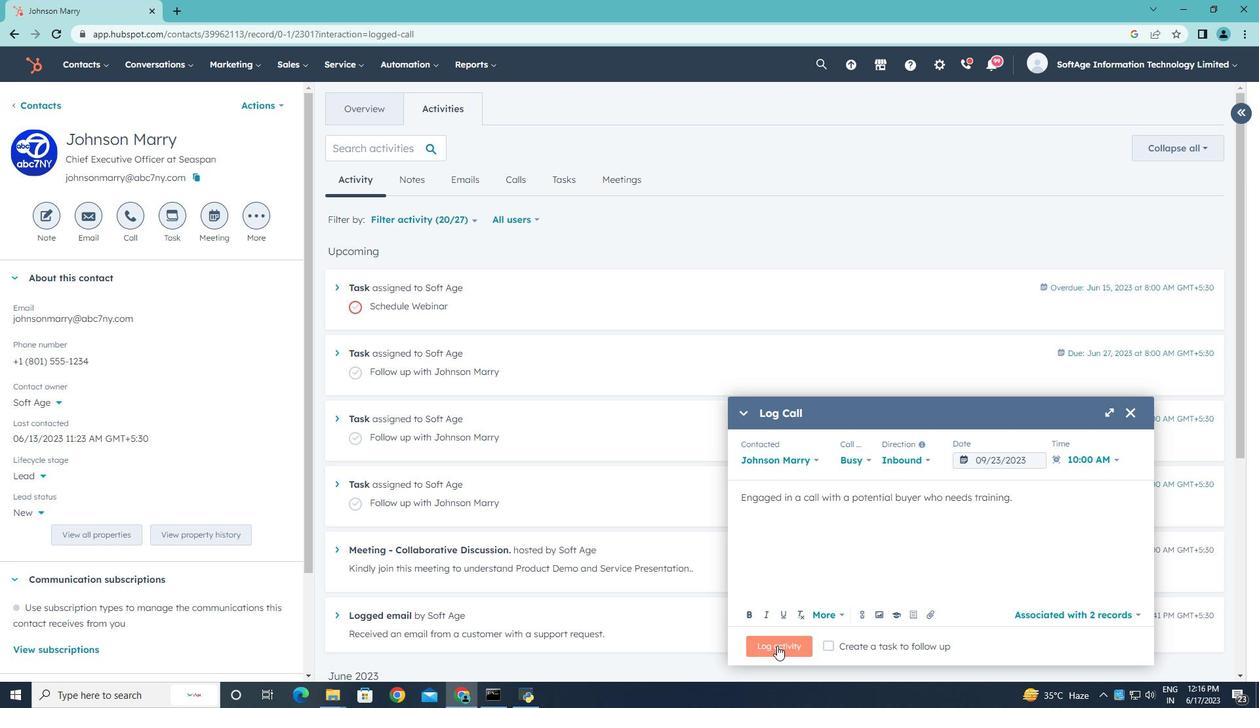 
